 Task: Enable "Battery Percentage" to see the battery percentage in the menu bar.
Action: Key pressed Key.caps_lock
Screenshot: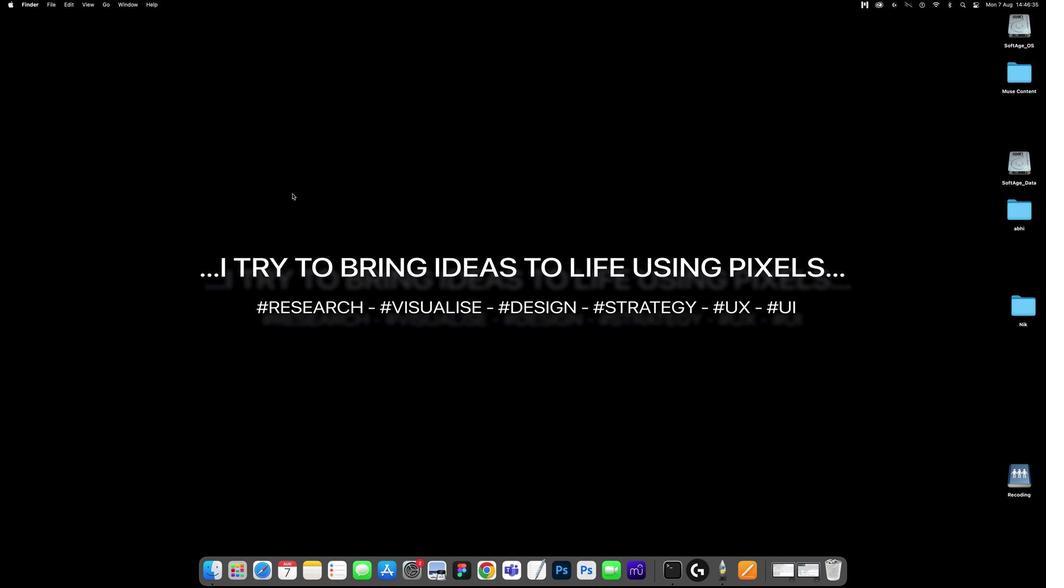 
Action: Mouse moved to (5, 17)
Screenshot: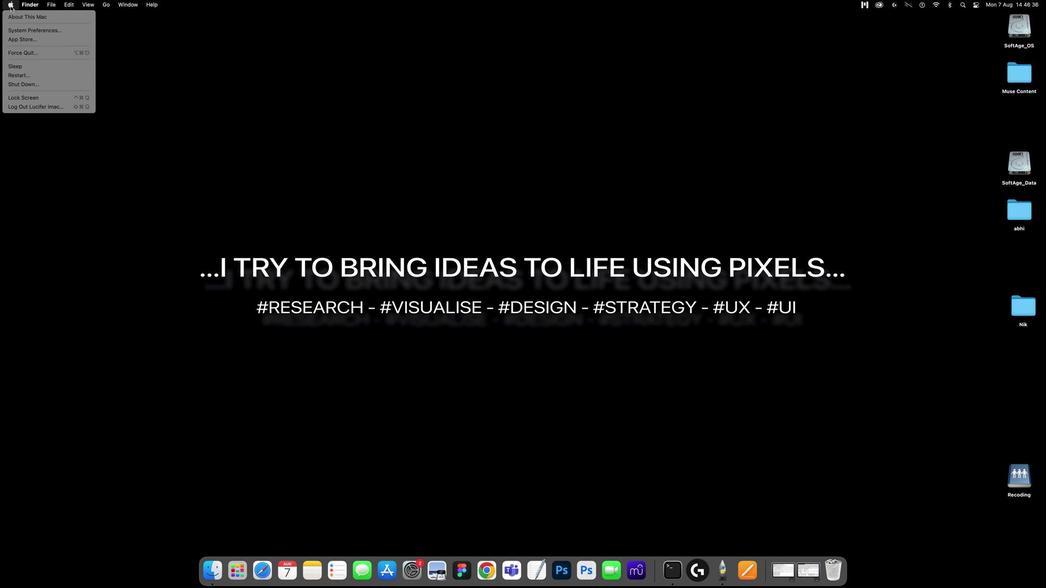 
Action: Mouse pressed left at (5, 17)
Screenshot: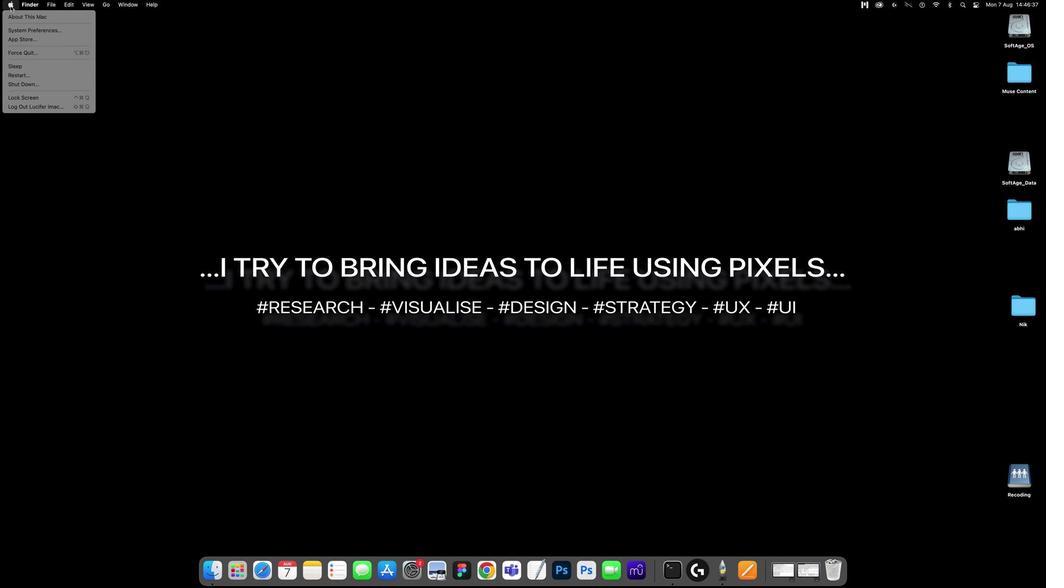 
Action: Mouse moved to (9, 37)
Screenshot: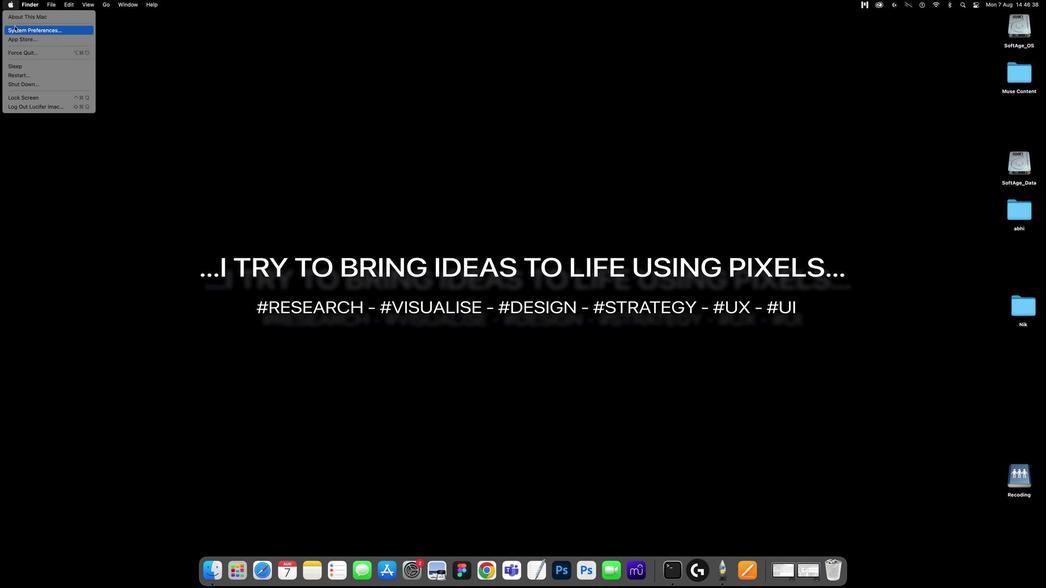 
Action: Mouse pressed left at (9, 37)
Screenshot: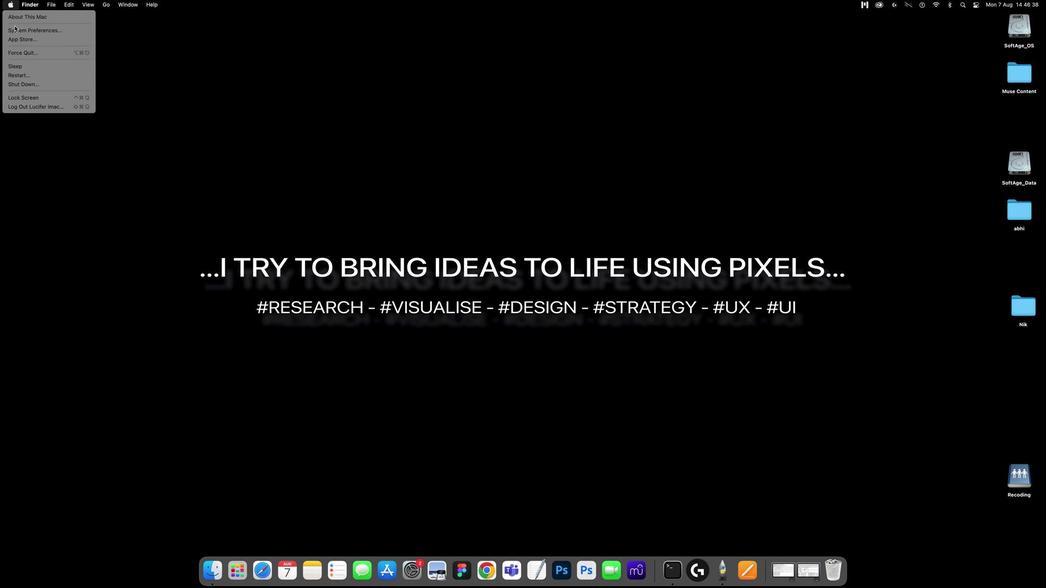 
Action: Mouse moved to (468, 246)
Screenshot: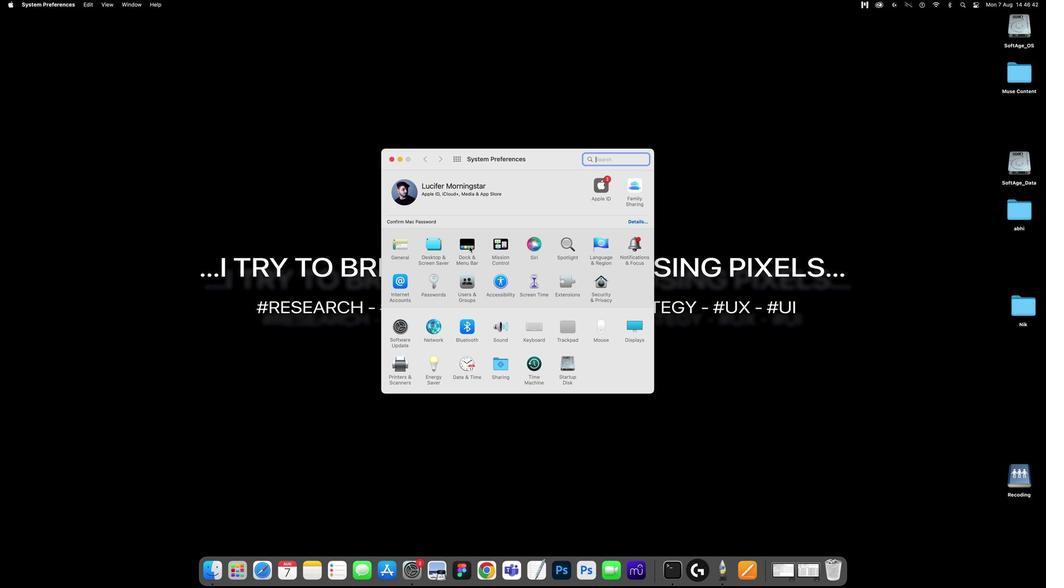 
Action: Mouse pressed left at (468, 246)
Screenshot: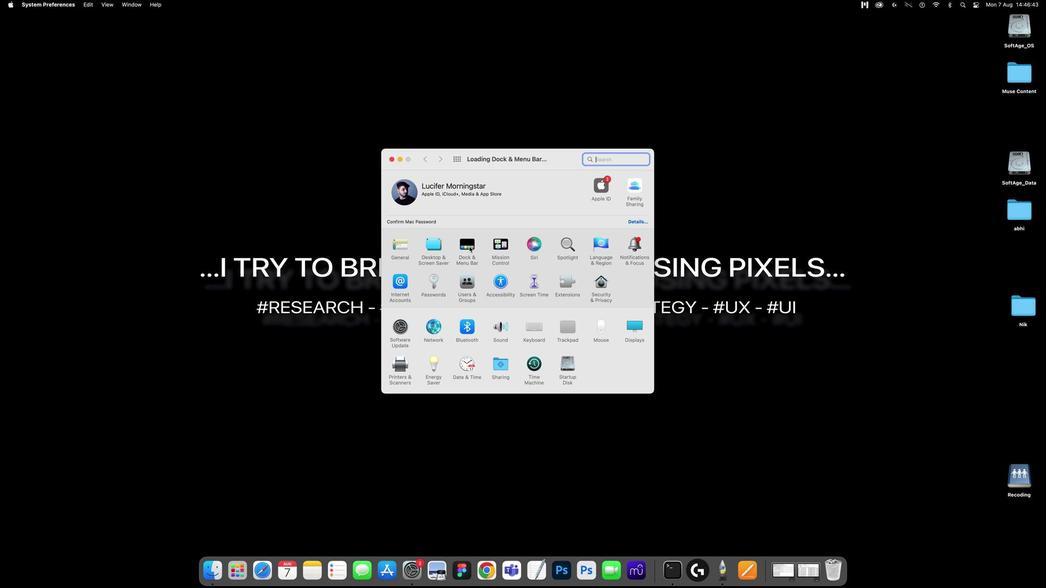 
Action: Mouse moved to (426, 218)
Screenshot: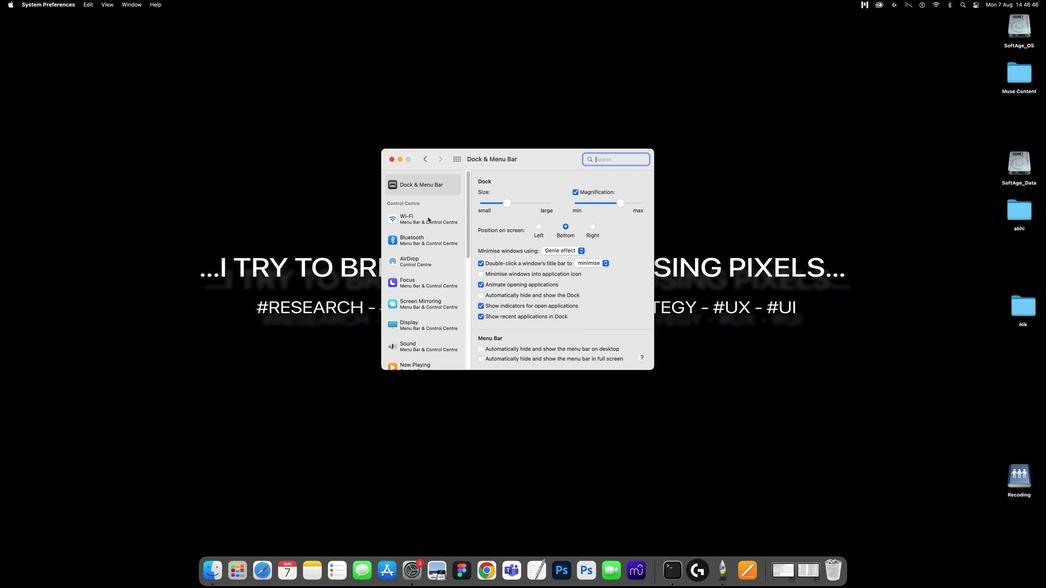 
Action: Mouse pressed left at (426, 218)
Screenshot: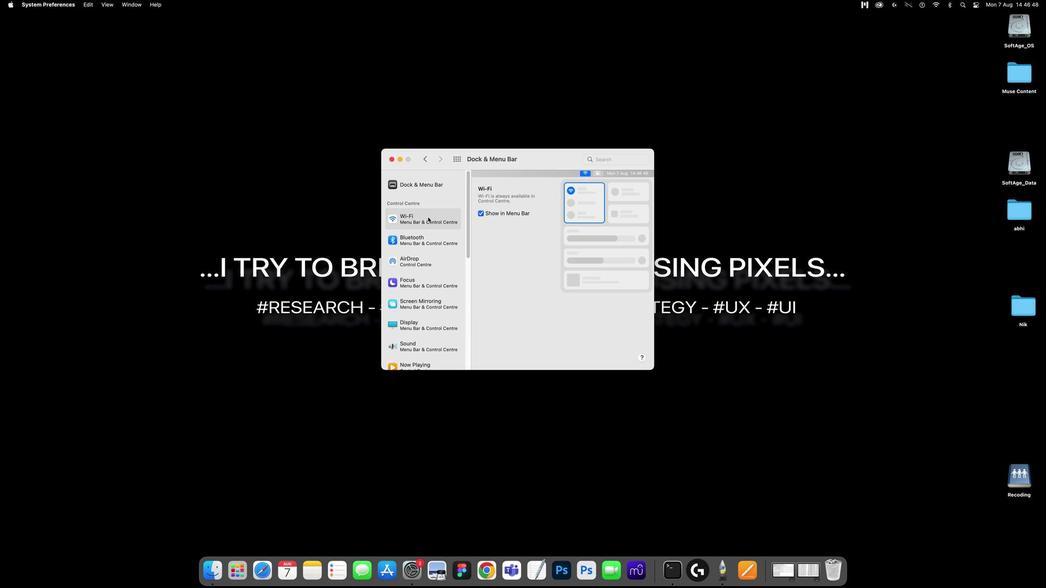 
Action: Mouse moved to (424, 241)
Screenshot: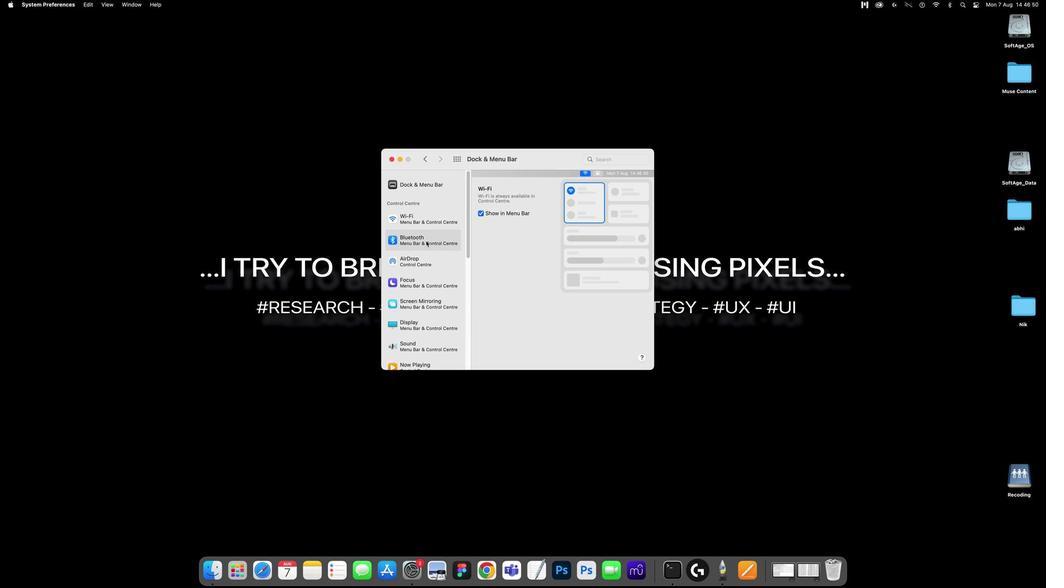 
Action: Mouse pressed left at (424, 241)
Screenshot: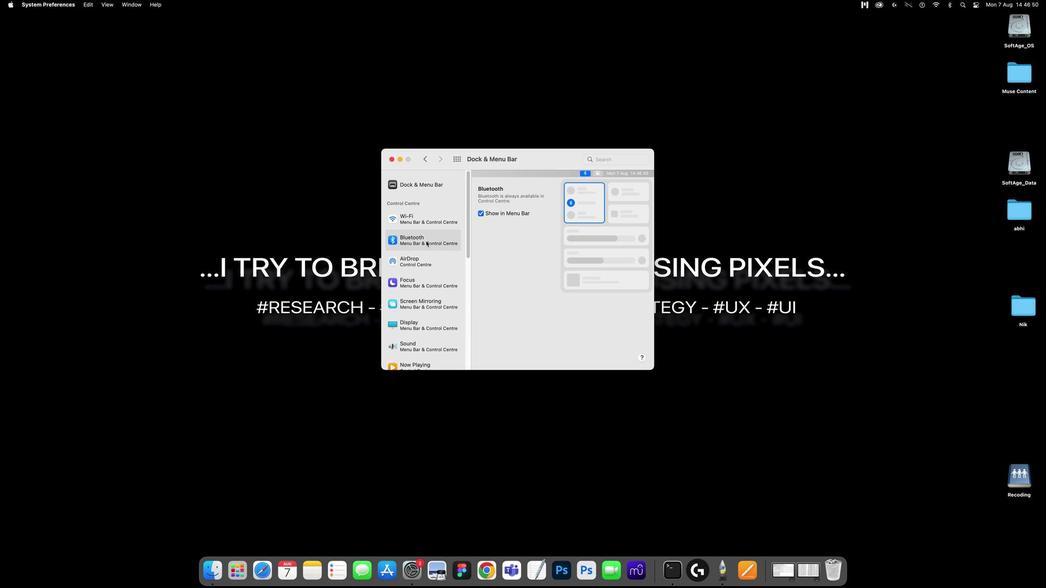 
Action: Mouse moved to (420, 264)
Screenshot: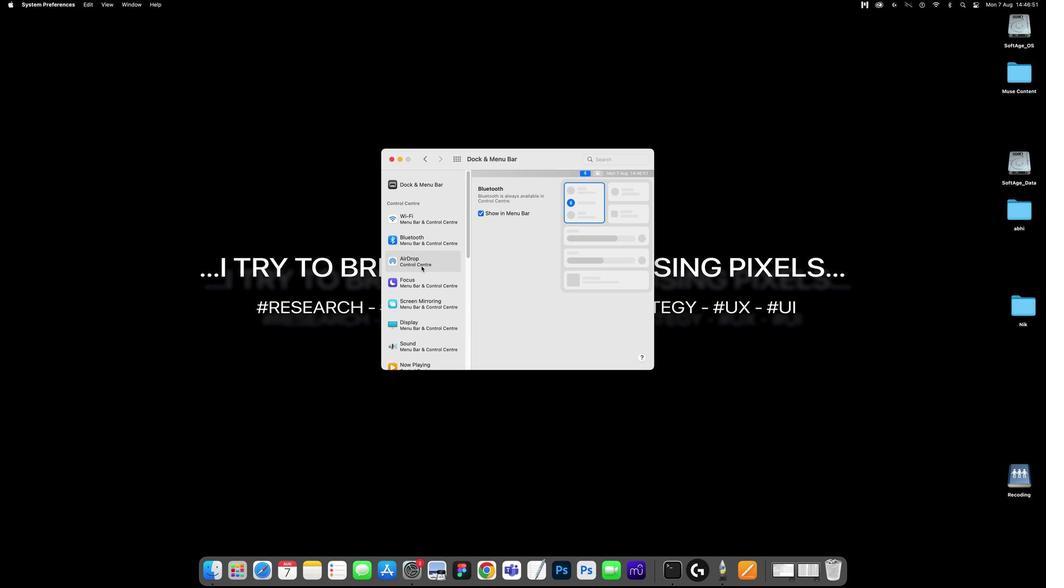 
Action: Mouse pressed left at (420, 264)
Screenshot: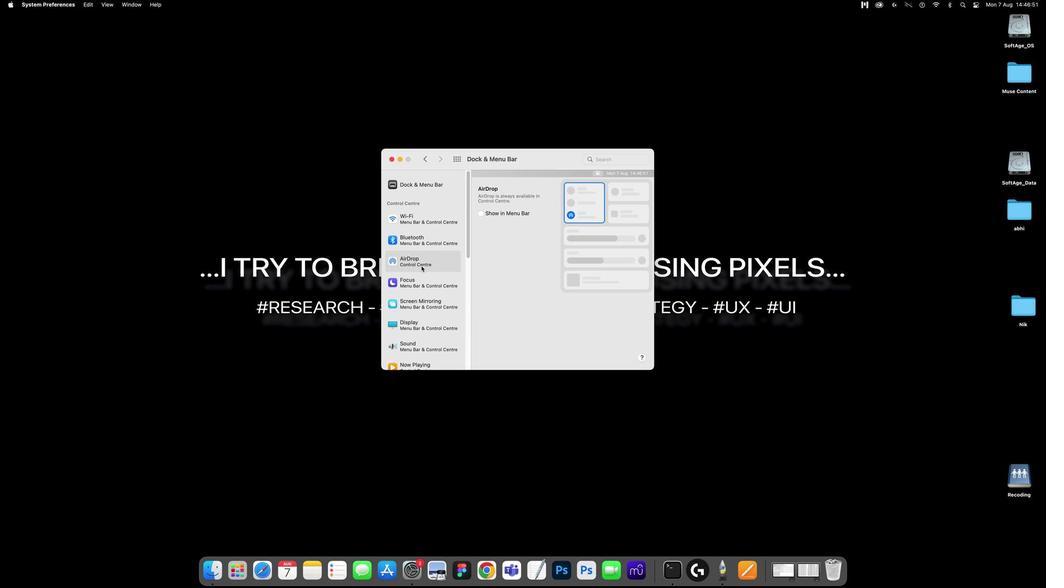 
Action: Mouse scrolled (420, 264) with delta (-3, 11)
Screenshot: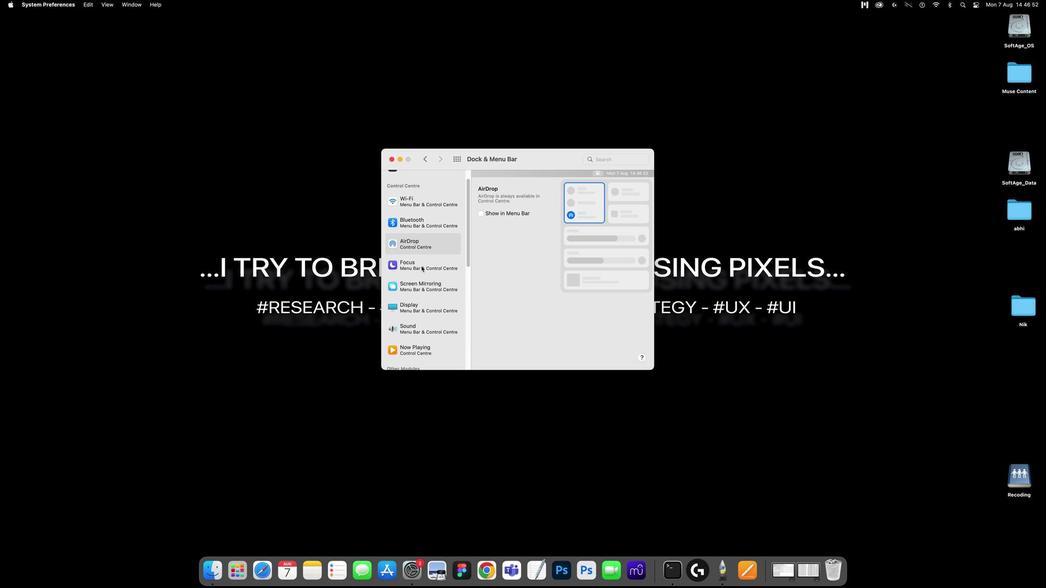 
Action: Mouse scrolled (420, 264) with delta (-3, 11)
Screenshot: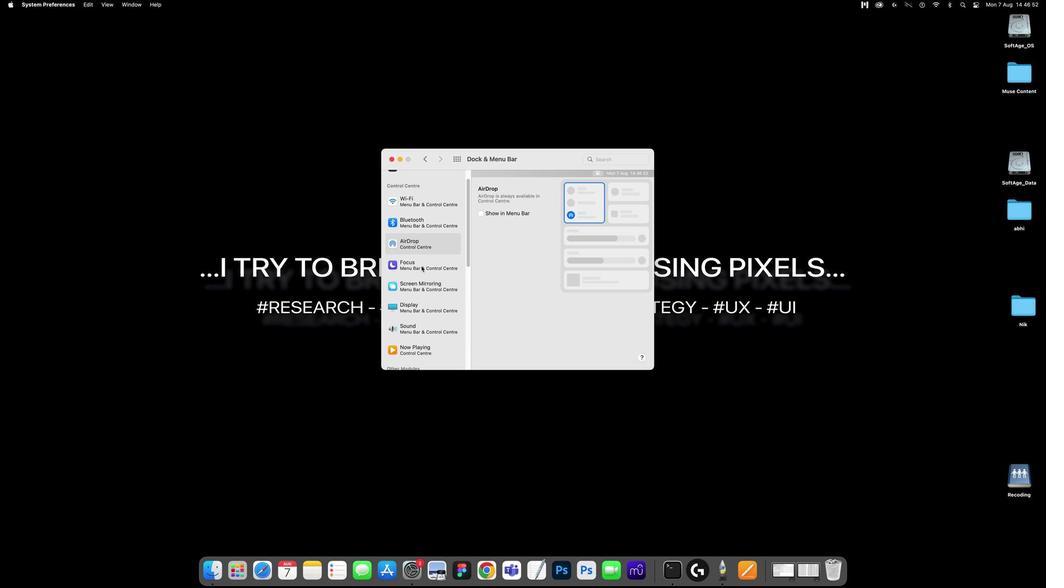
Action: Mouse pressed left at (420, 264)
Screenshot: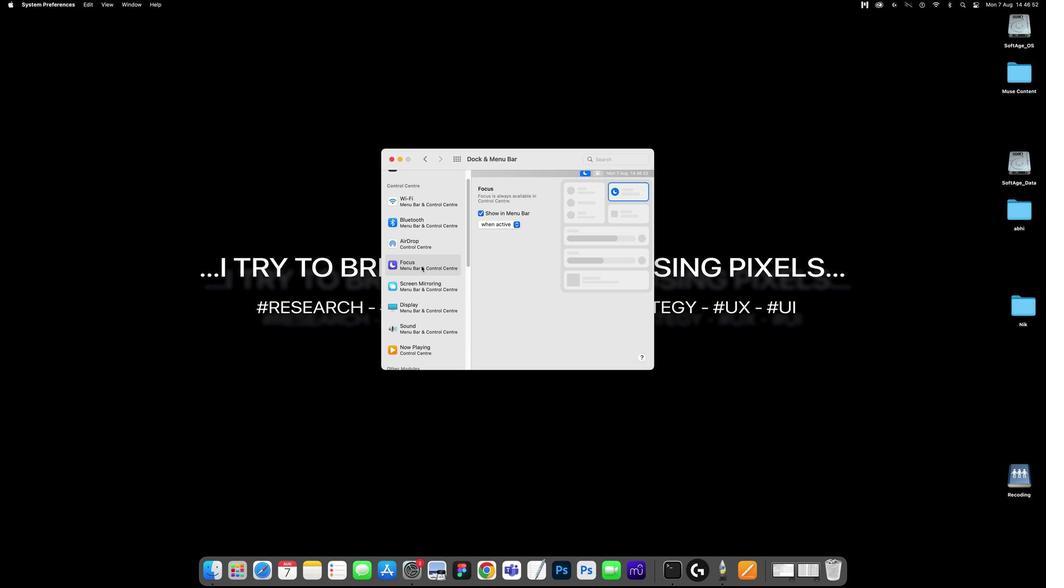
Action: Mouse moved to (414, 289)
Screenshot: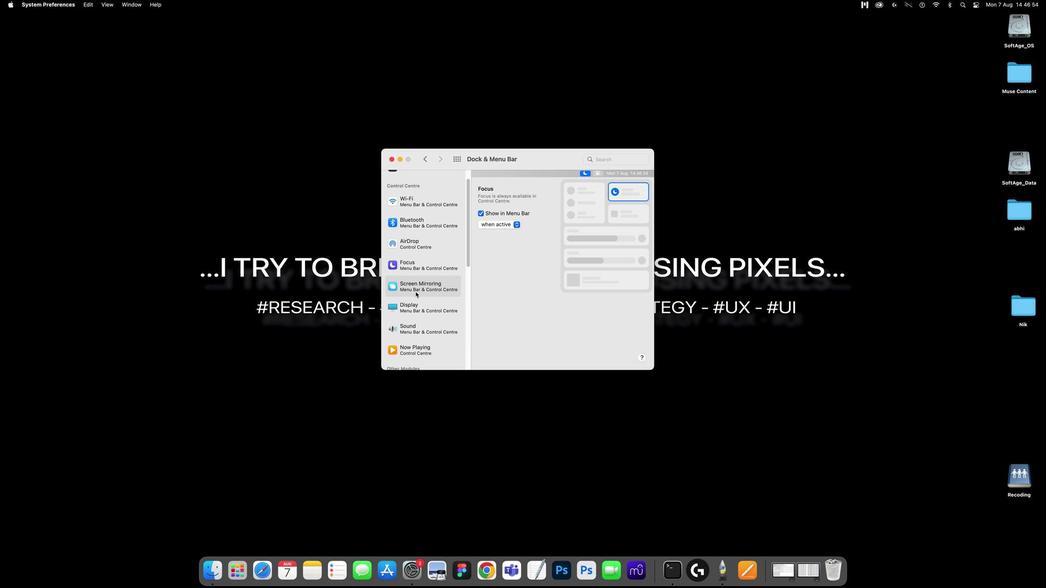
Action: Mouse pressed left at (414, 289)
Screenshot: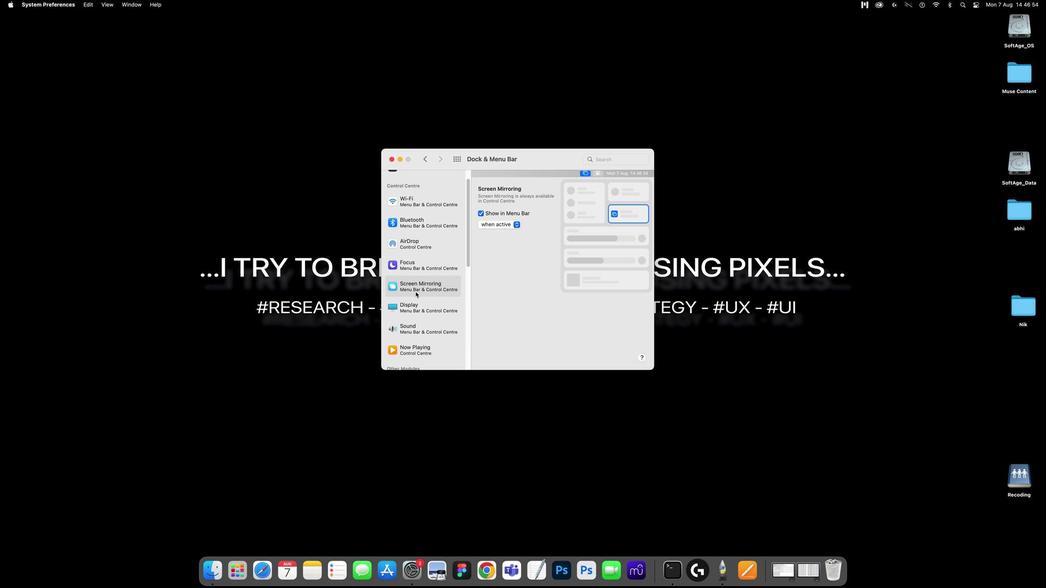 
Action: Mouse scrolled (414, 289) with delta (-3, 11)
Screenshot: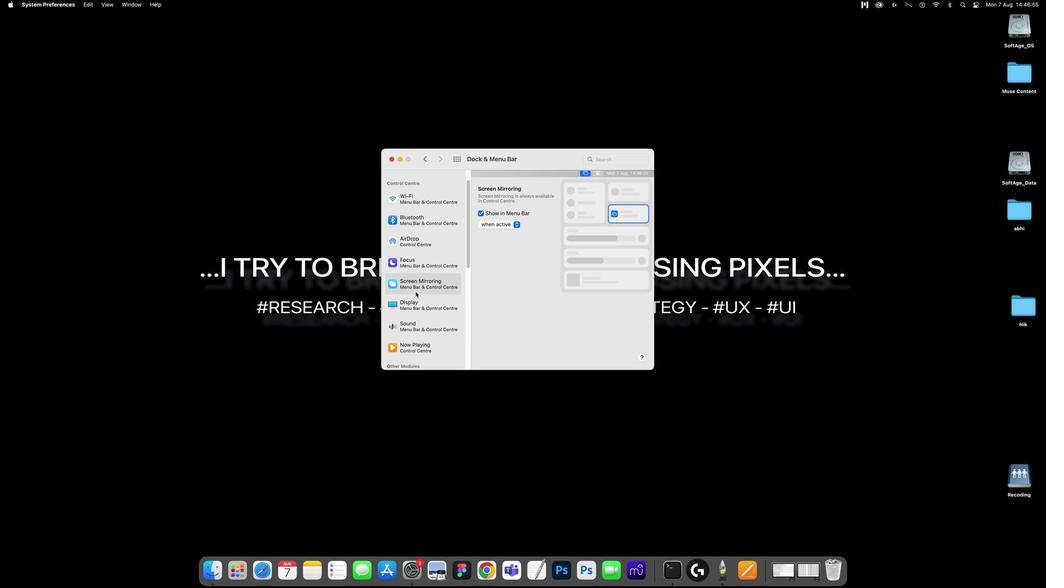 
Action: Mouse scrolled (414, 289) with delta (-3, 11)
Screenshot: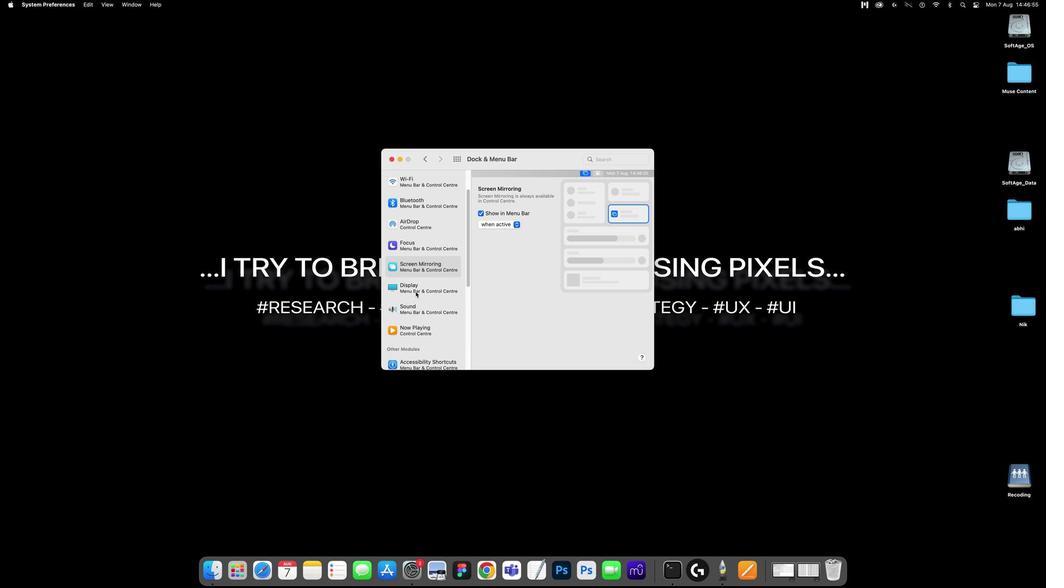 
Action: Mouse scrolled (414, 289) with delta (-3, 11)
Screenshot: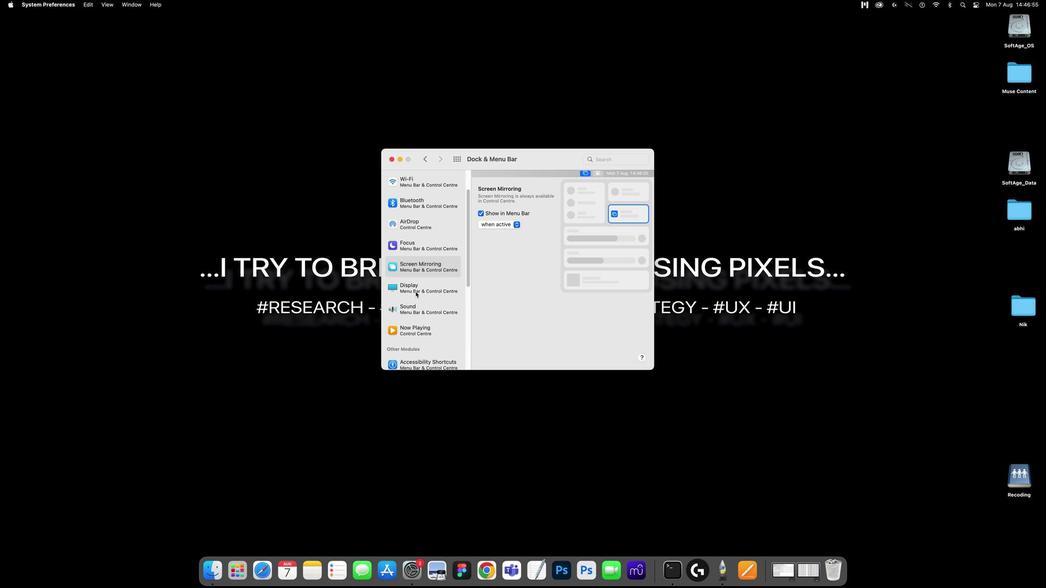 
Action: Mouse pressed left at (414, 289)
Screenshot: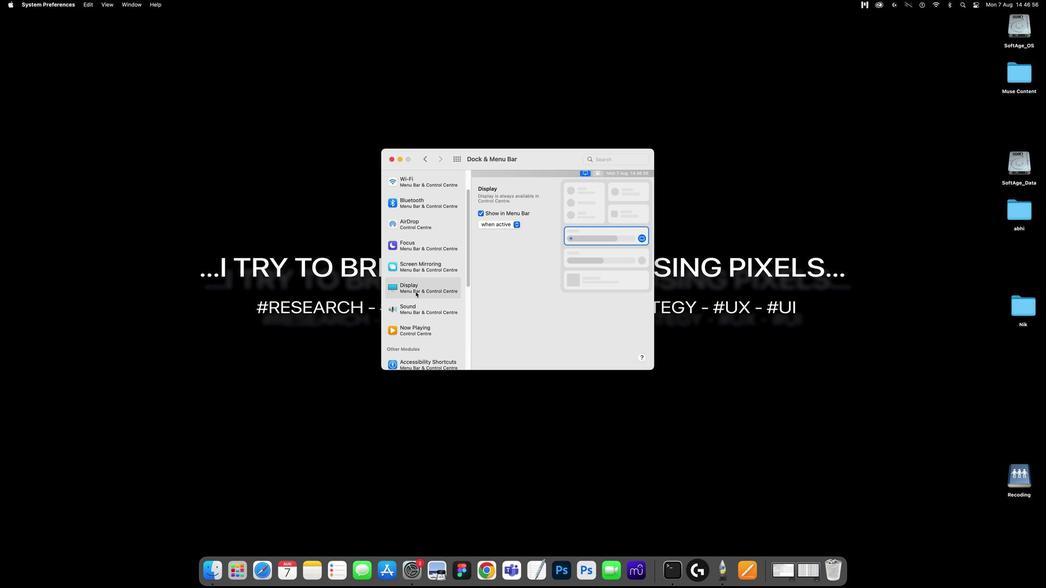 
Action: Mouse moved to (410, 300)
Screenshot: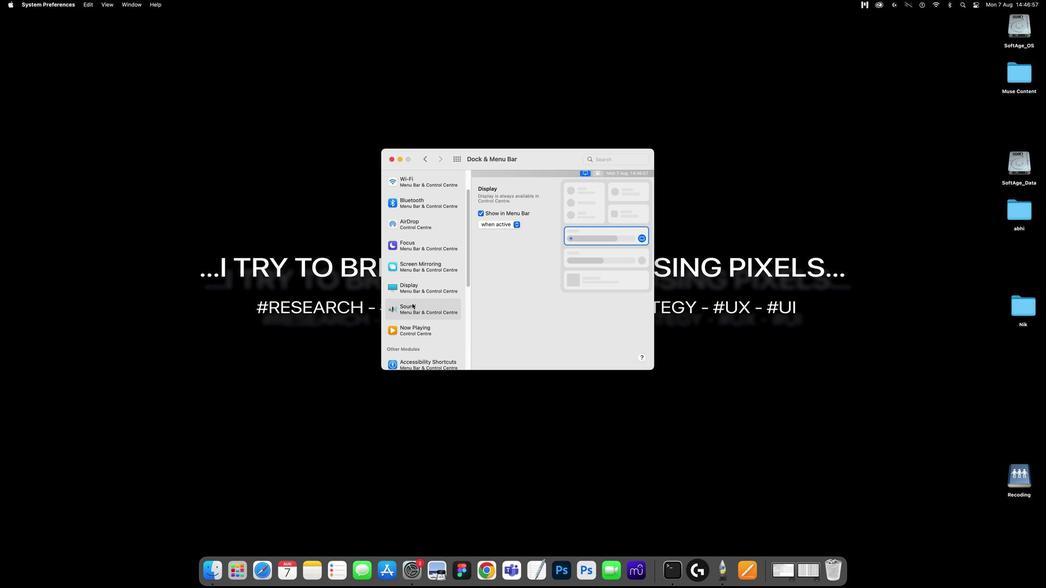 
Action: Mouse pressed left at (410, 300)
Screenshot: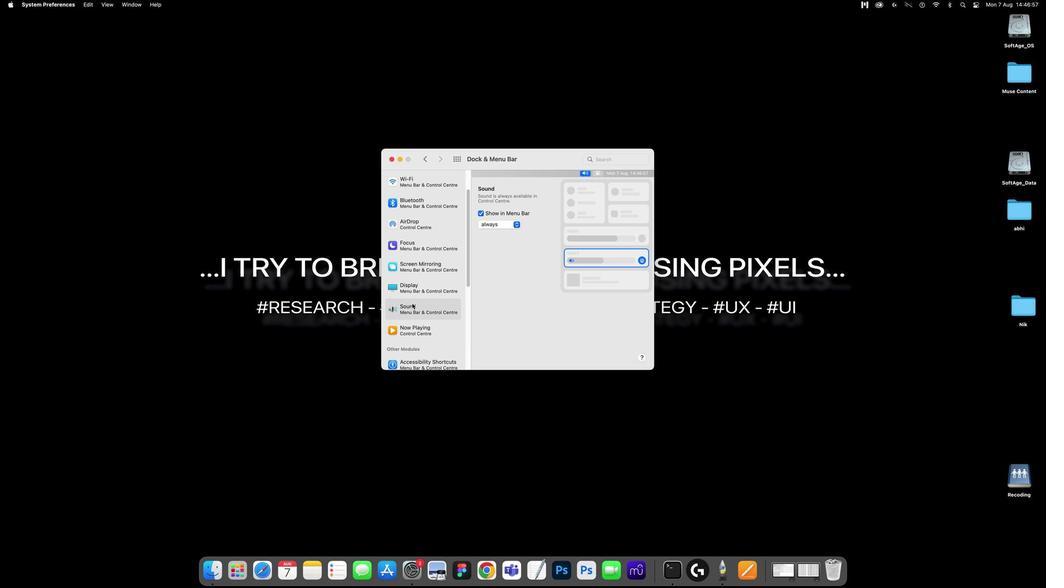 
Action: Mouse scrolled (410, 300) with delta (-3, 11)
Screenshot: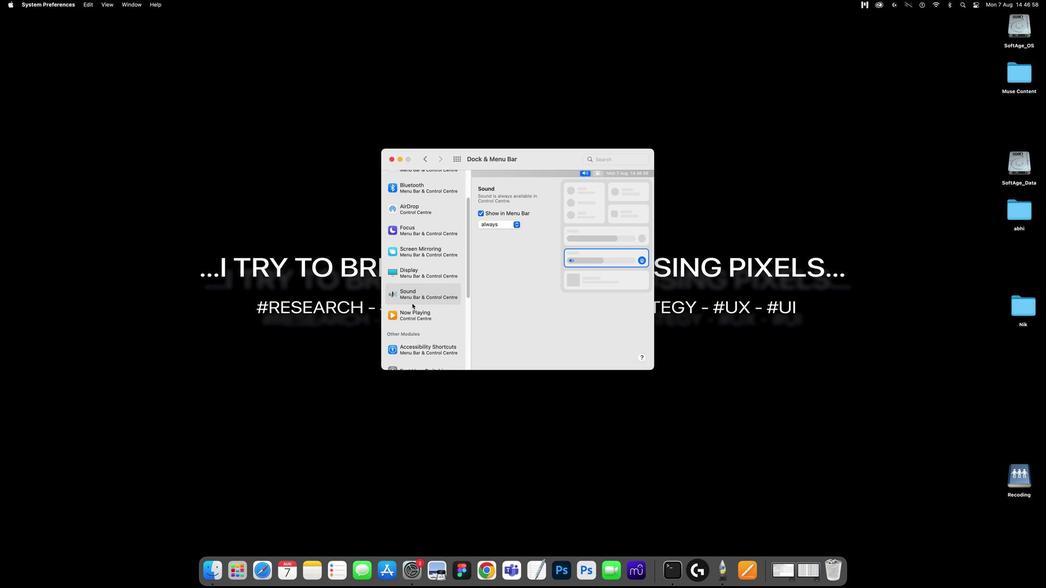 
Action: Mouse scrolled (410, 300) with delta (-3, 11)
Screenshot: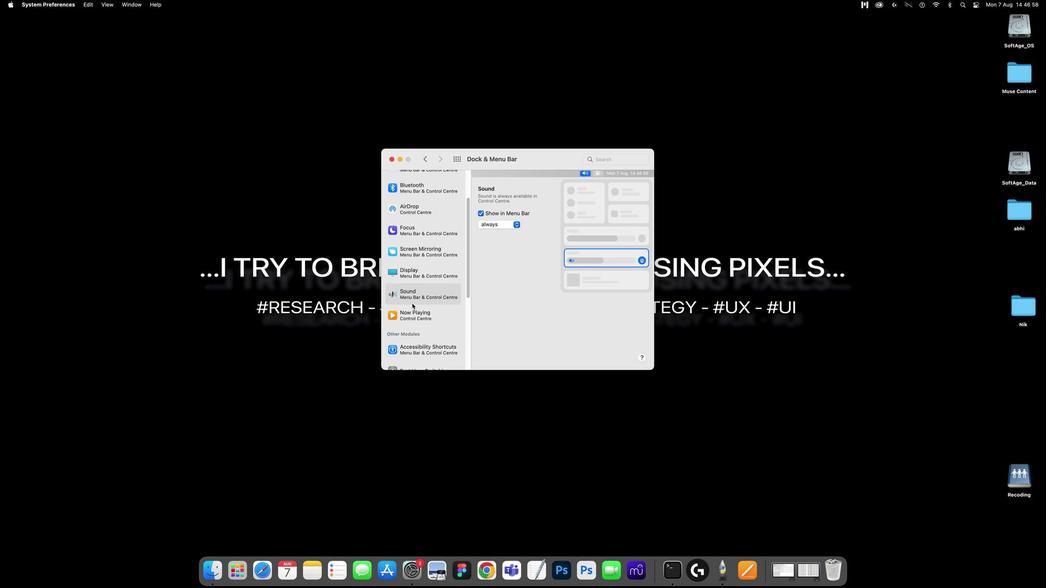 
Action: Mouse moved to (406, 310)
Screenshot: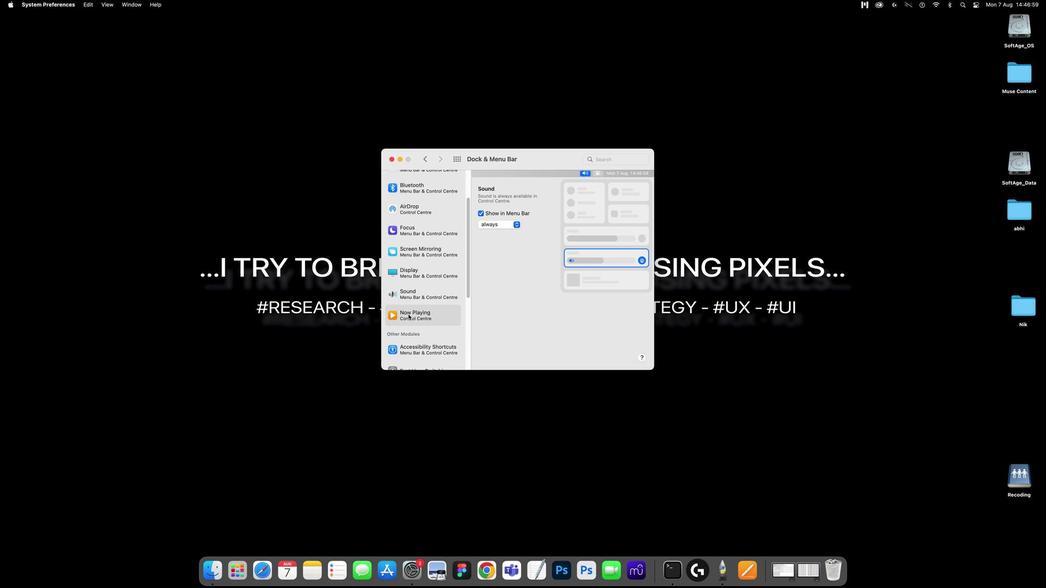 
Action: Mouse pressed left at (406, 310)
Screenshot: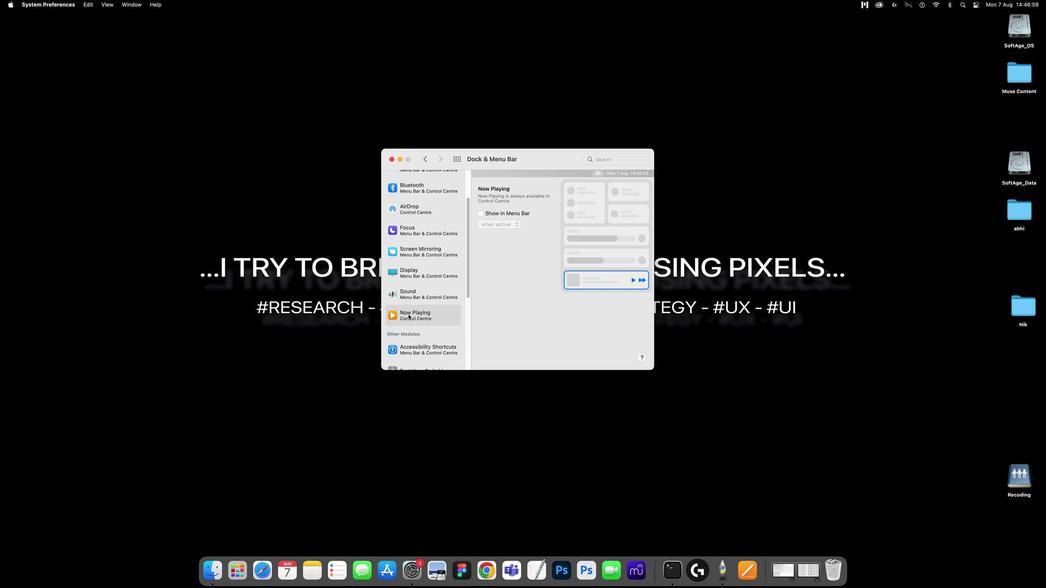 
Action: Mouse scrolled (406, 310) with delta (-3, 11)
Screenshot: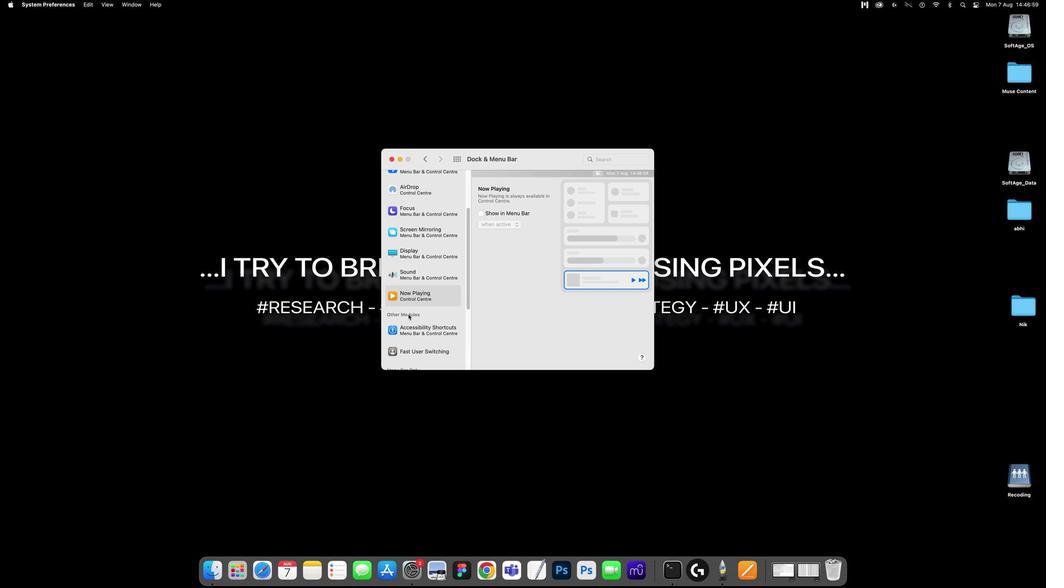 
Action: Mouse scrolled (406, 310) with delta (-3, 11)
Screenshot: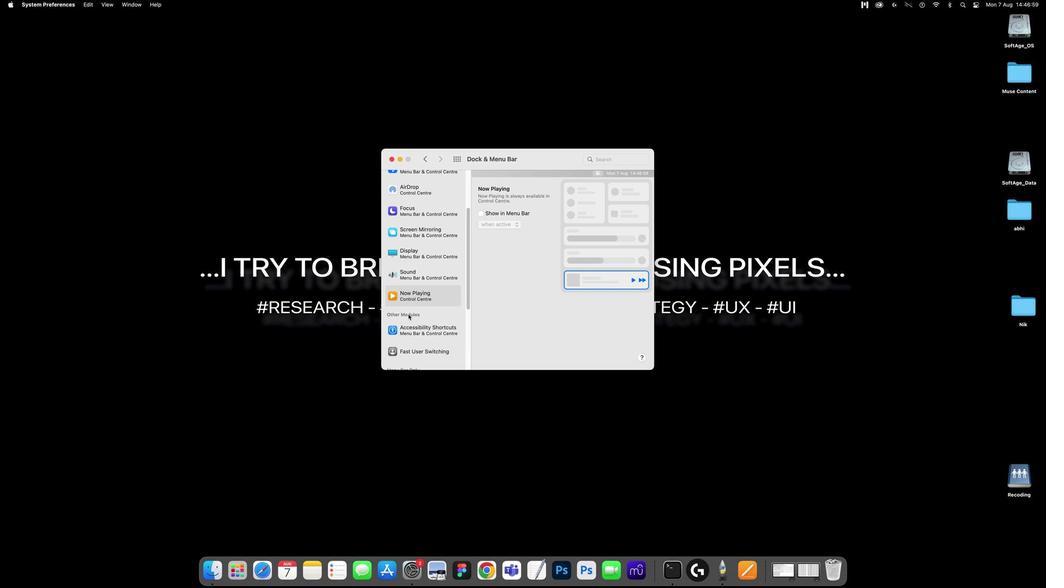 
Action: Mouse moved to (406, 314)
Screenshot: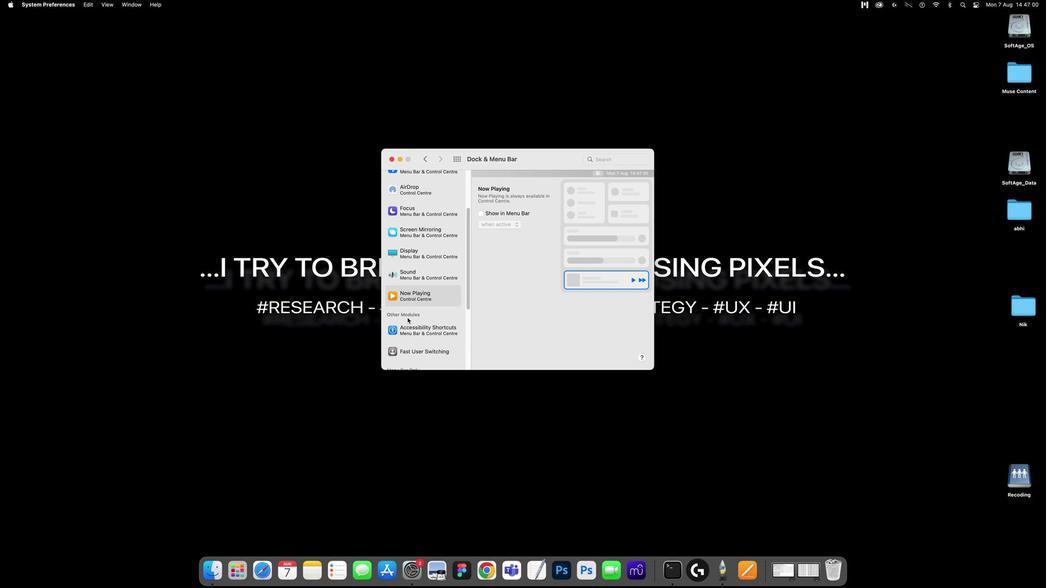 
Action: Mouse pressed left at (406, 314)
Screenshot: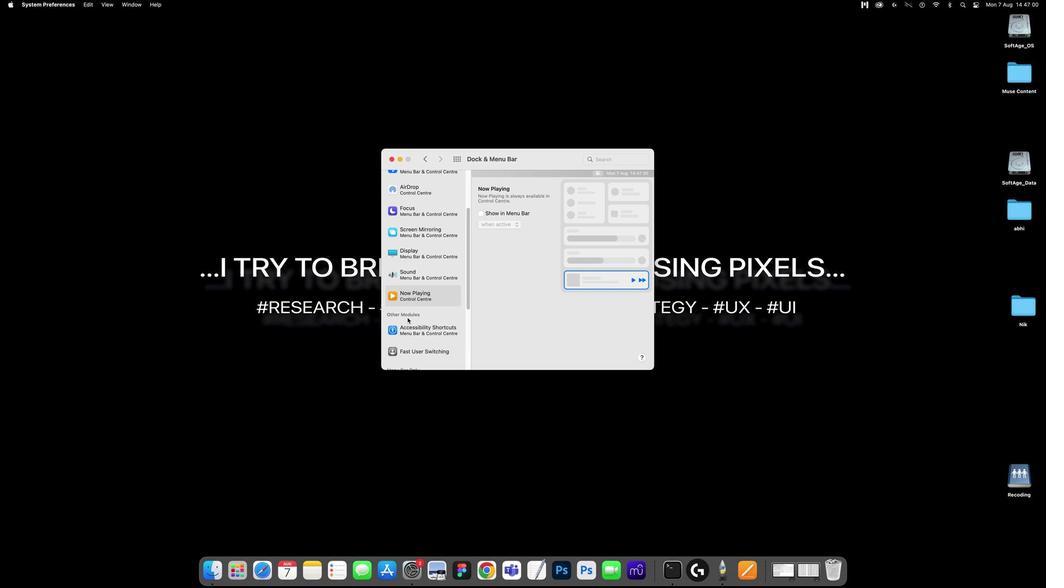 
Action: Mouse moved to (404, 325)
Screenshot: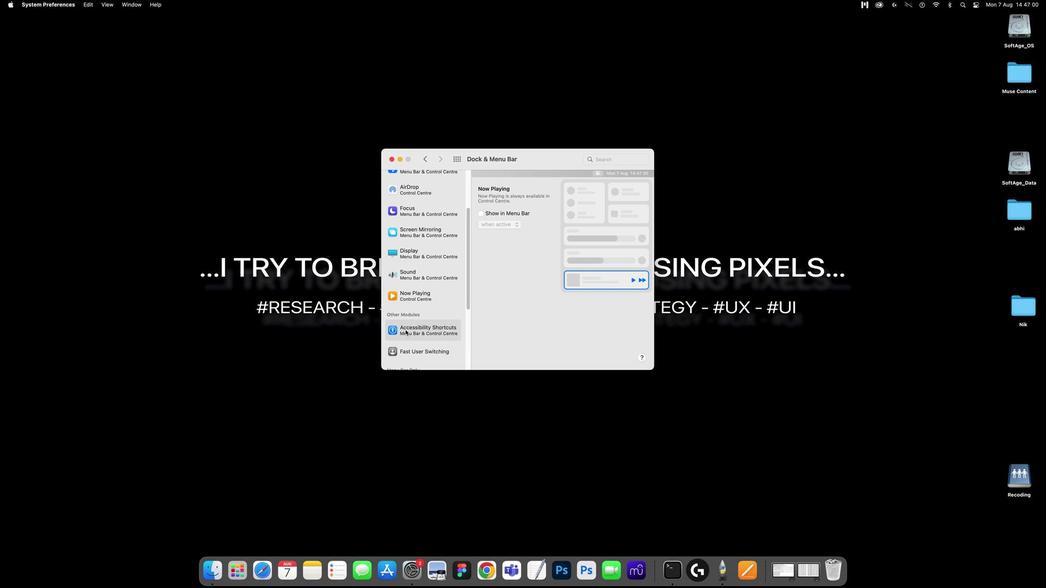 
Action: Mouse pressed left at (404, 325)
Screenshot: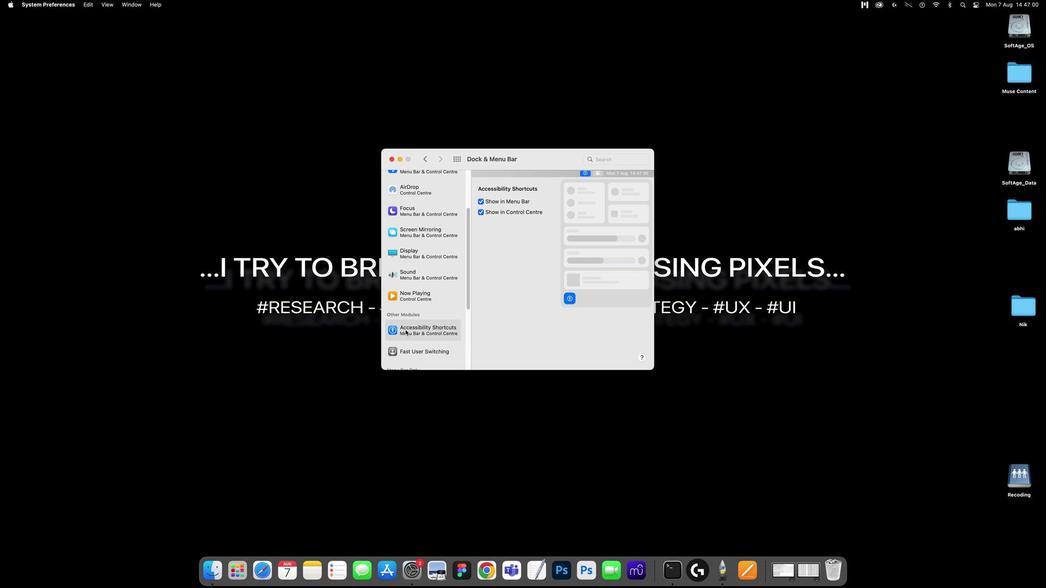 
Action: Mouse scrolled (404, 325) with delta (-3, 11)
Screenshot: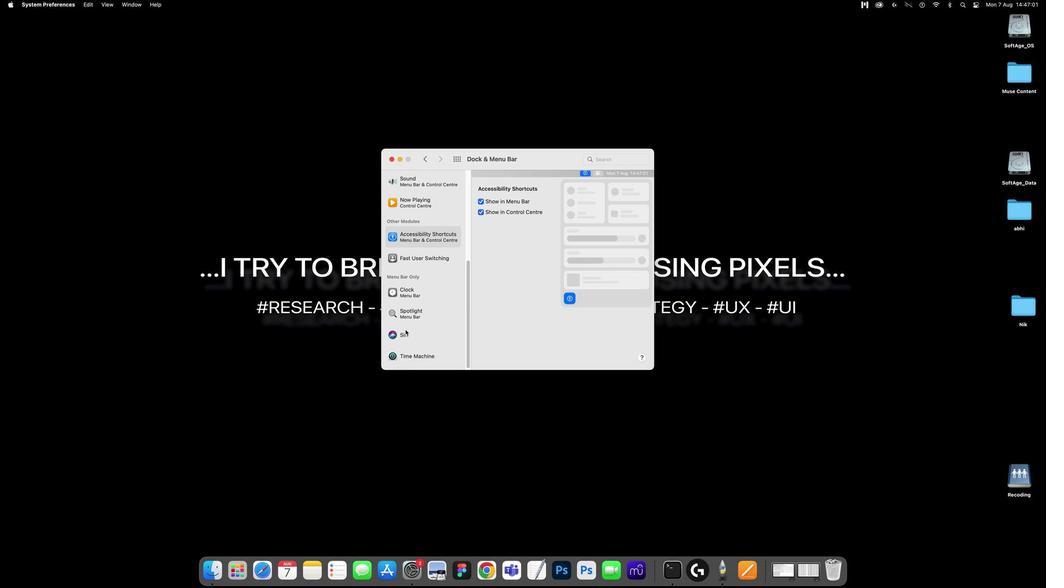 
Action: Mouse scrolled (404, 325) with delta (-3, 11)
Screenshot: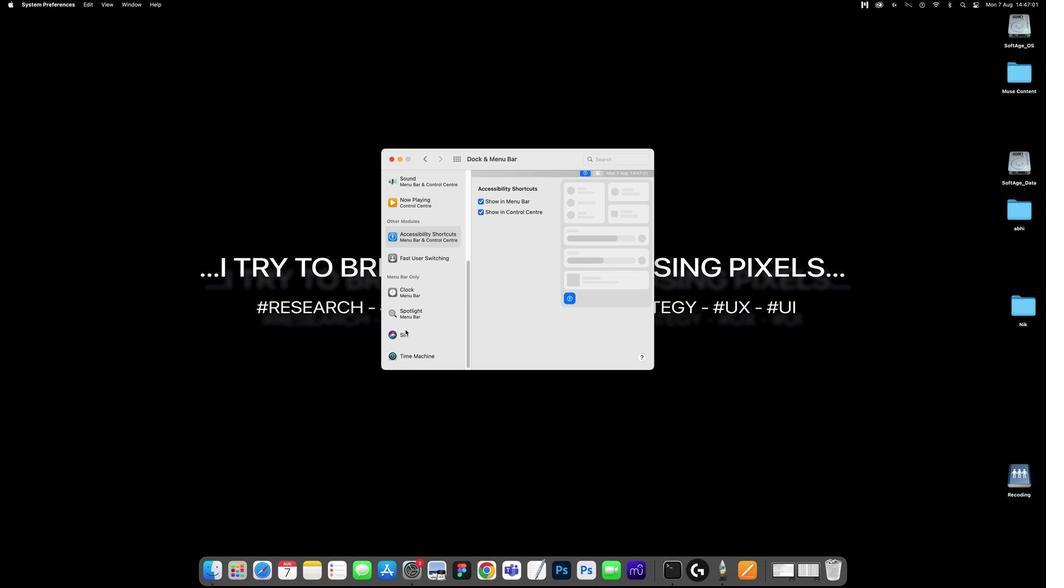 
Action: Mouse scrolled (404, 325) with delta (-3, 10)
Screenshot: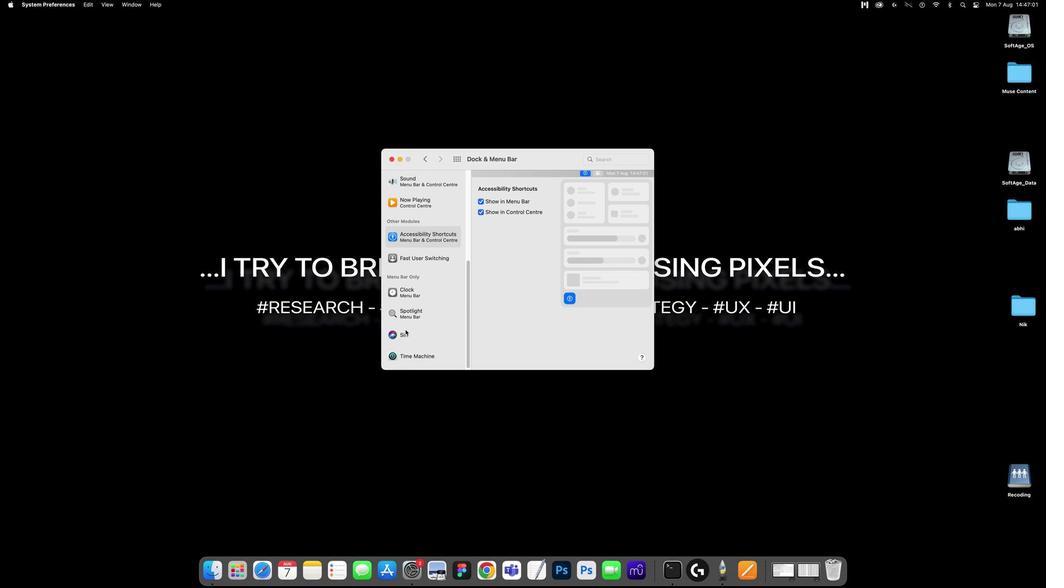 
Action: Mouse pressed left at (404, 325)
Screenshot: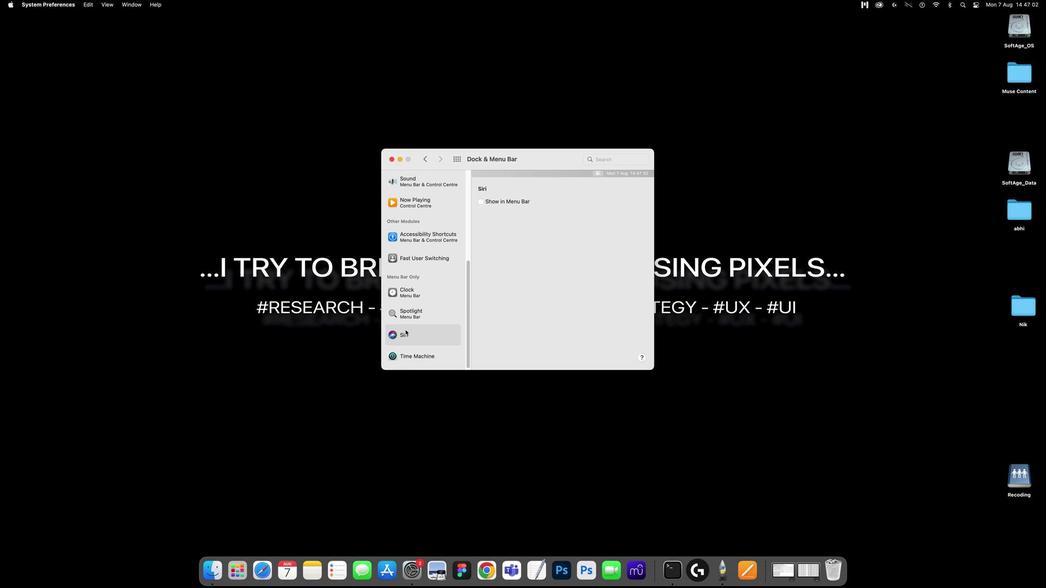 
Action: Mouse moved to (407, 310)
Screenshot: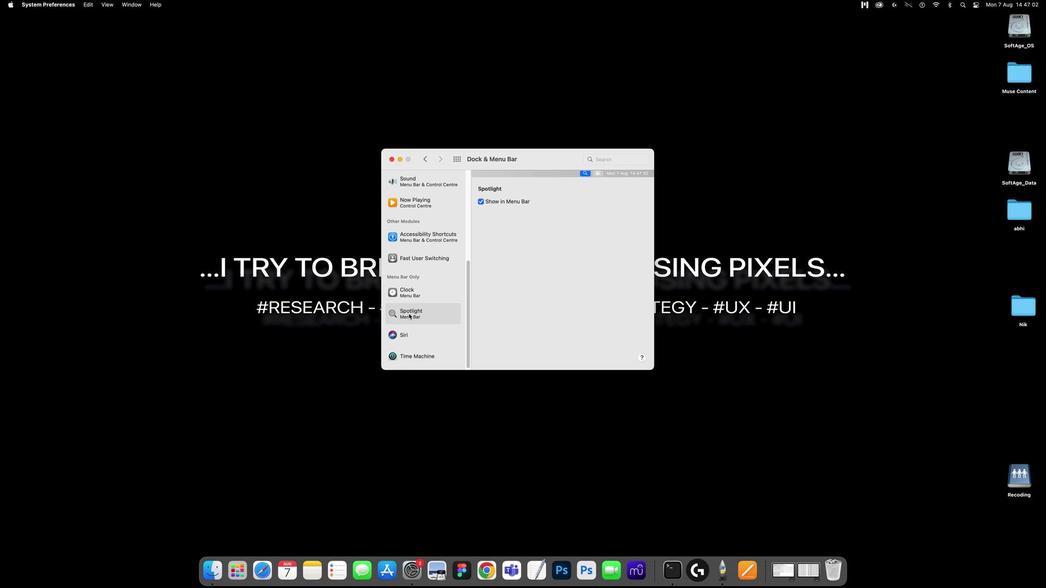 
Action: Mouse pressed left at (407, 310)
Screenshot: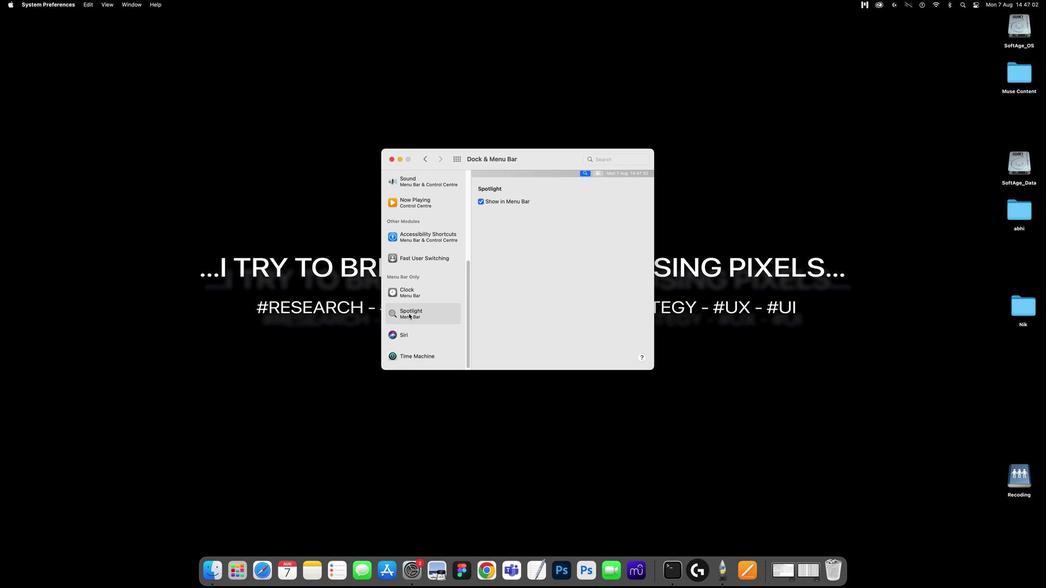 
Action: Mouse moved to (404, 334)
Screenshot: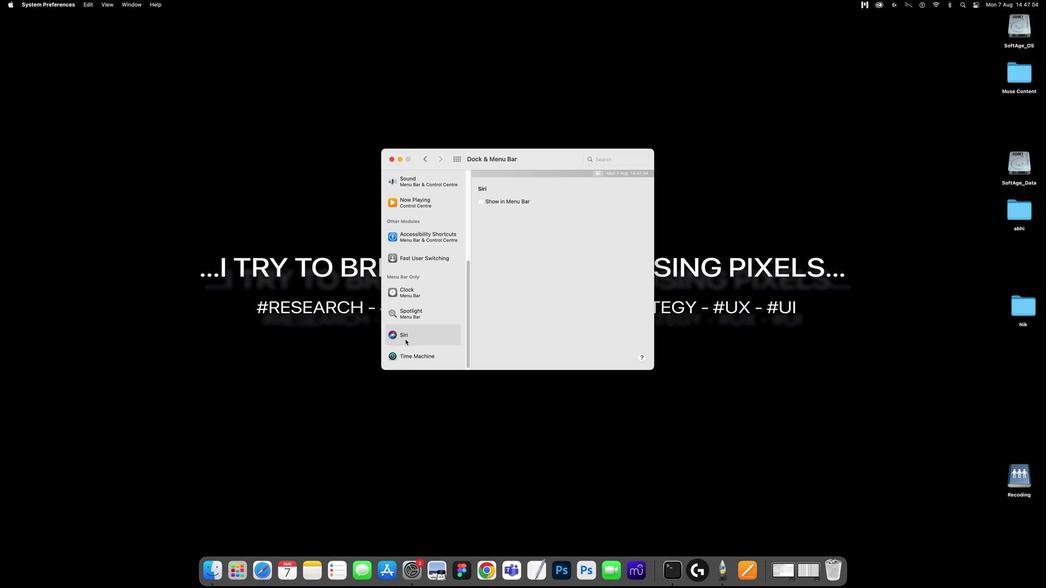 
Action: Mouse pressed left at (404, 334)
Screenshot: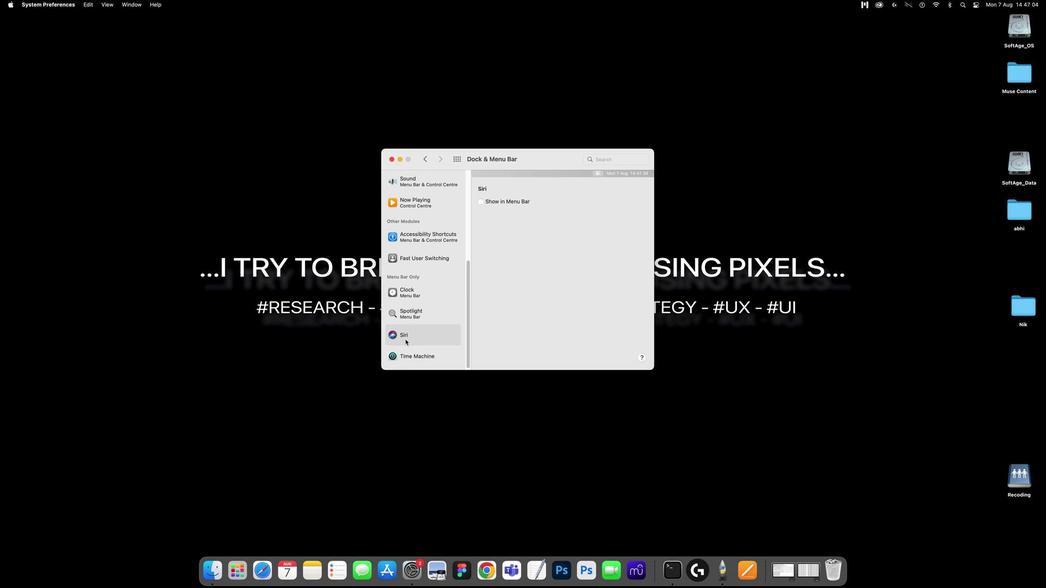 
Action: Mouse moved to (401, 345)
Screenshot: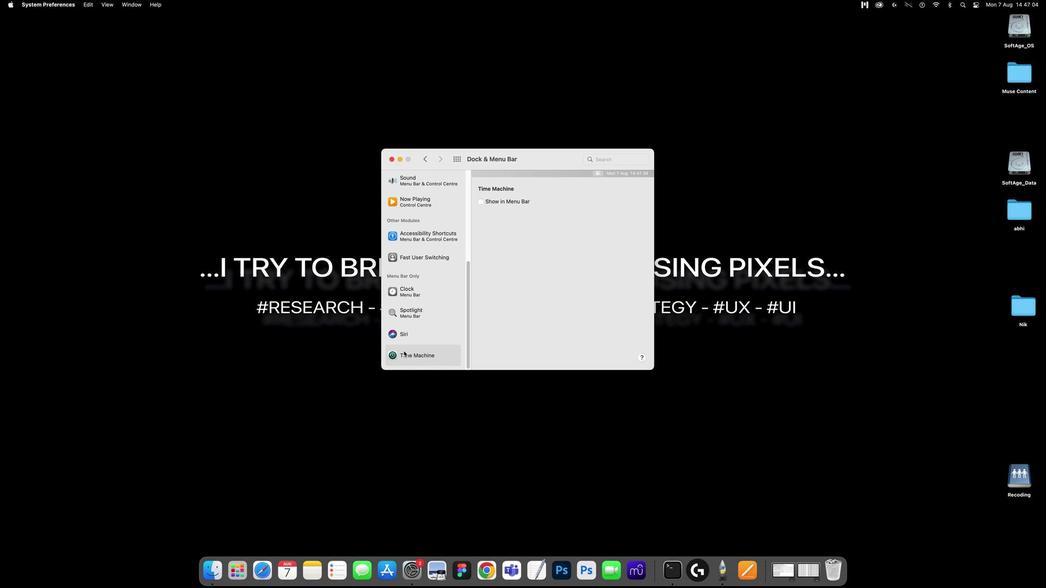 
Action: Mouse pressed left at (401, 345)
Screenshot: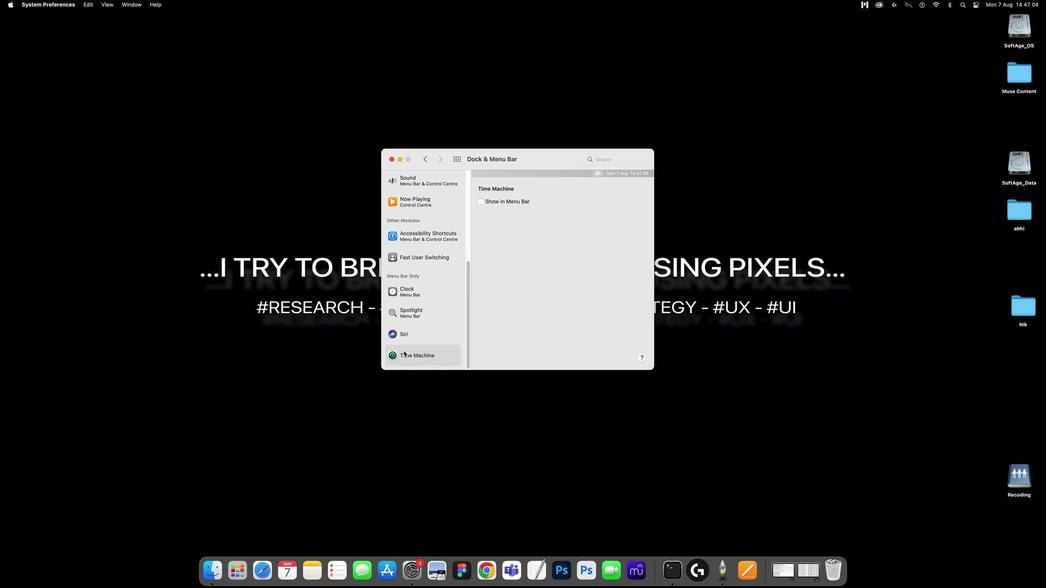
Action: Mouse moved to (604, 161)
Screenshot: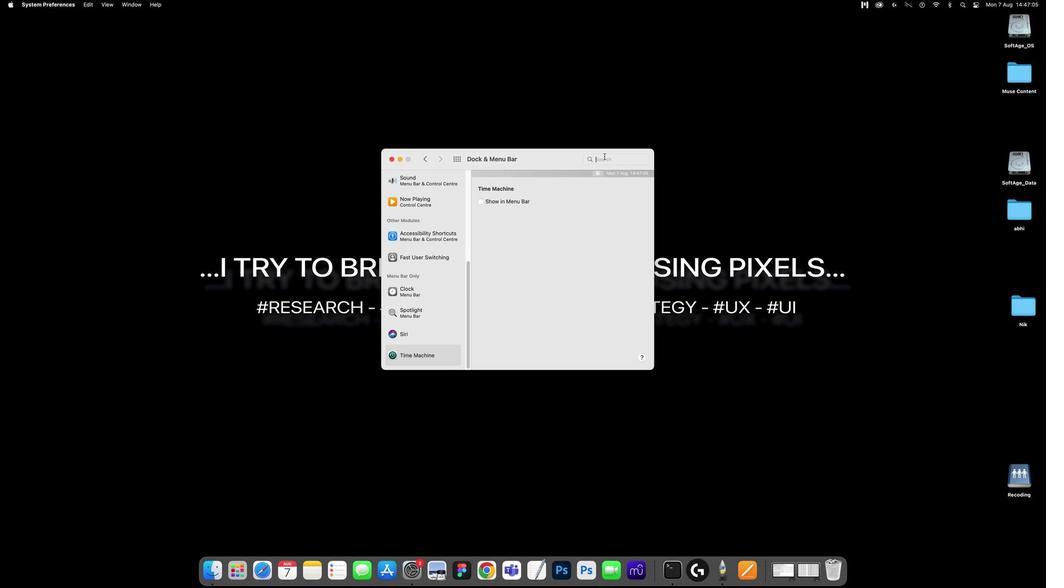 
Action: Mouse pressed left at (604, 161)
Screenshot: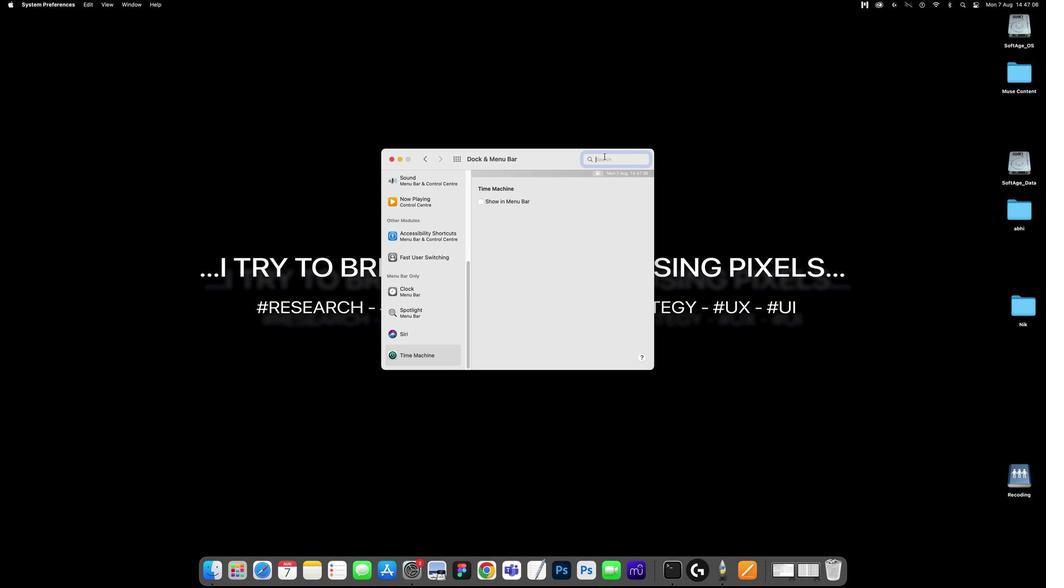 
Action: Key pressed 'b''a''t'
Screenshot: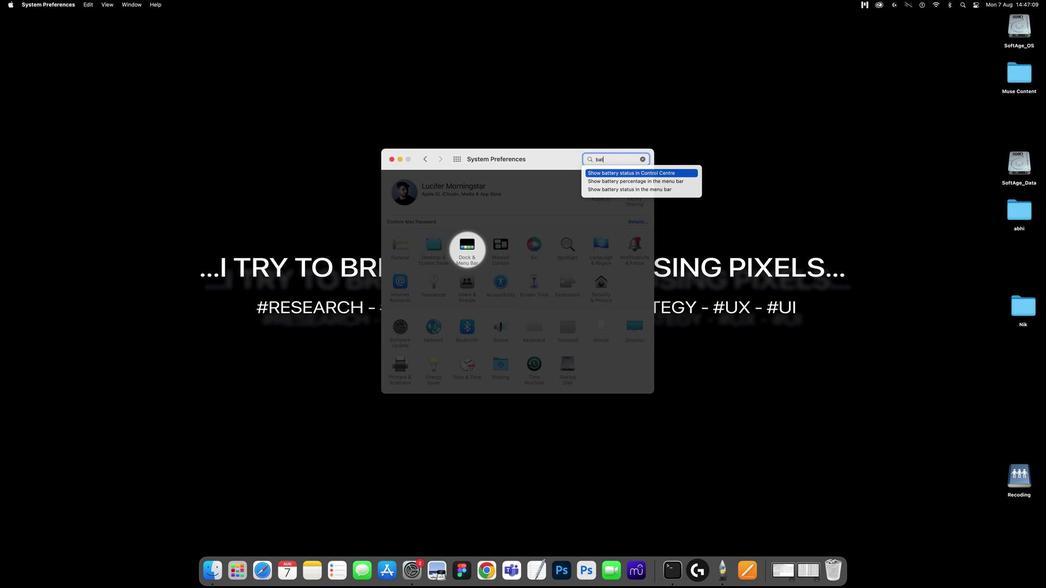 
Action: Mouse moved to (606, 179)
Screenshot: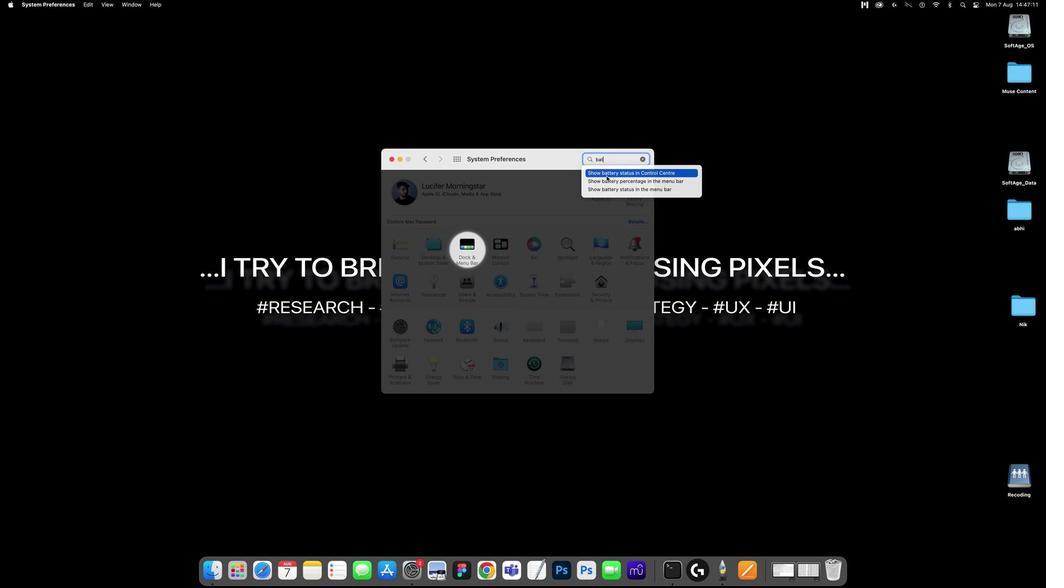 
Action: Mouse pressed left at (606, 179)
Screenshot: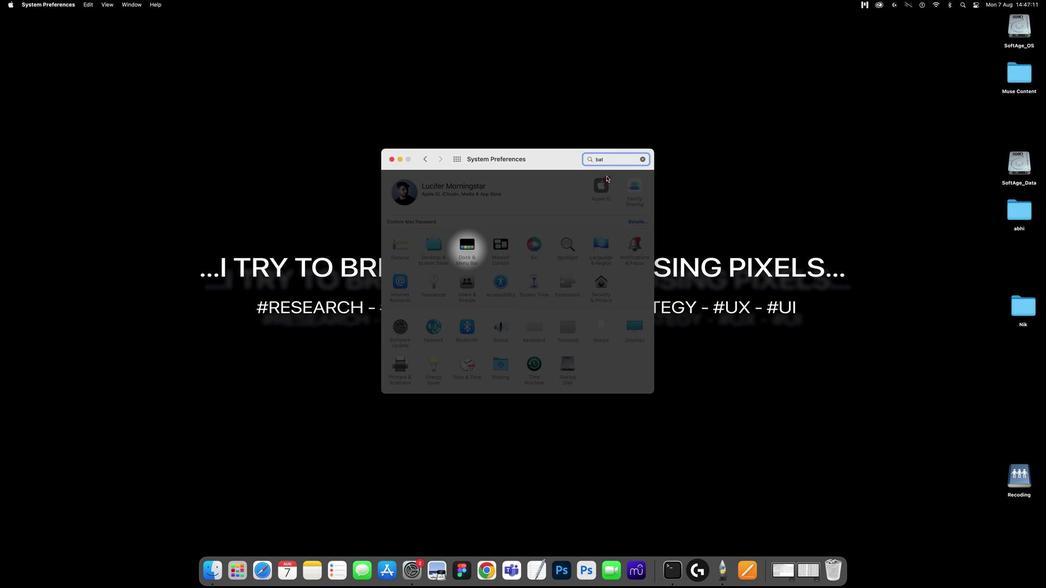 
Action: Mouse moved to (478, 202)
Screenshot: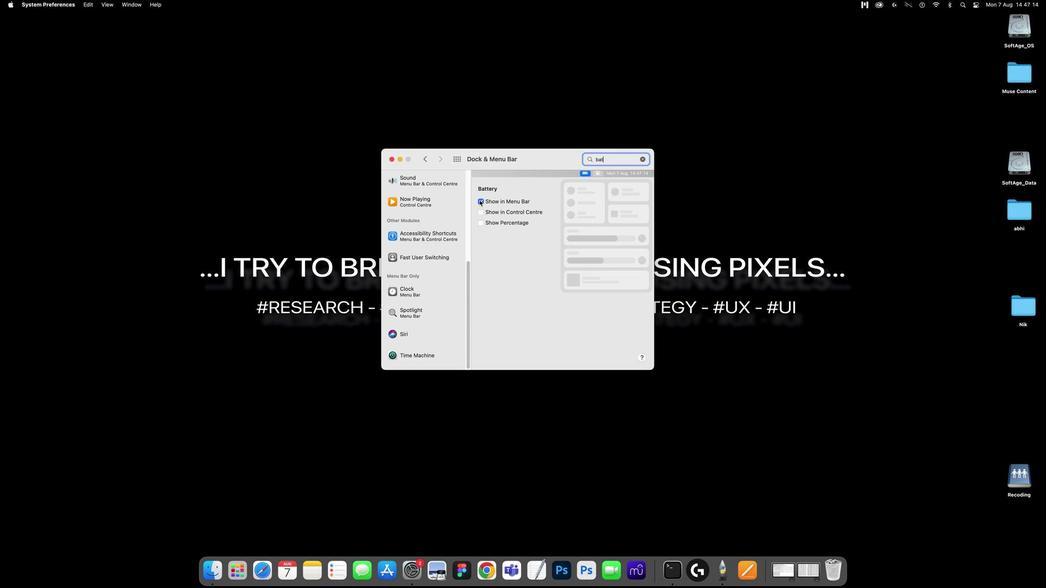 
Action: Mouse pressed left at (478, 202)
Screenshot: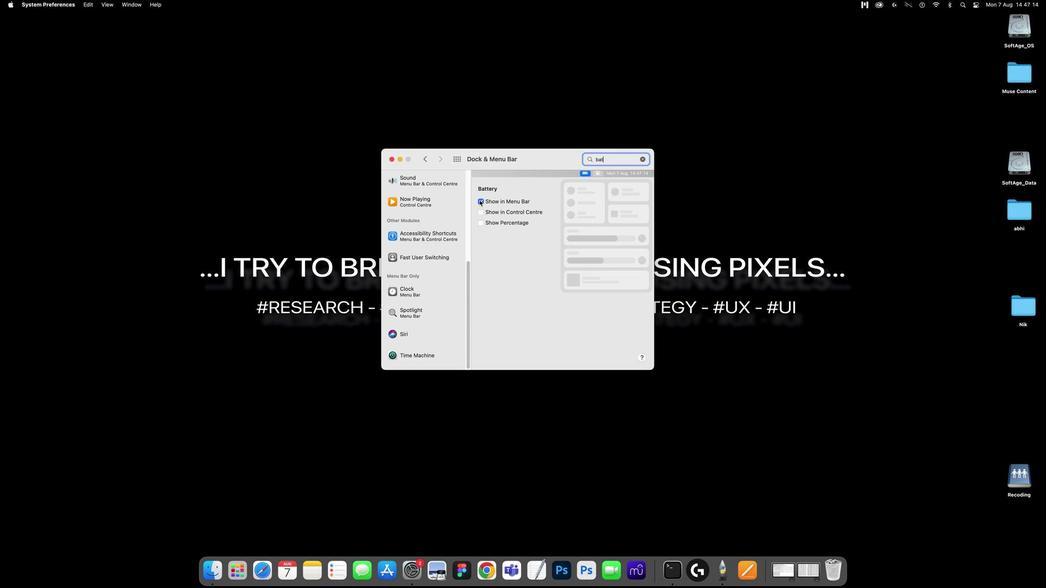
Action: Mouse moved to (480, 213)
Screenshot: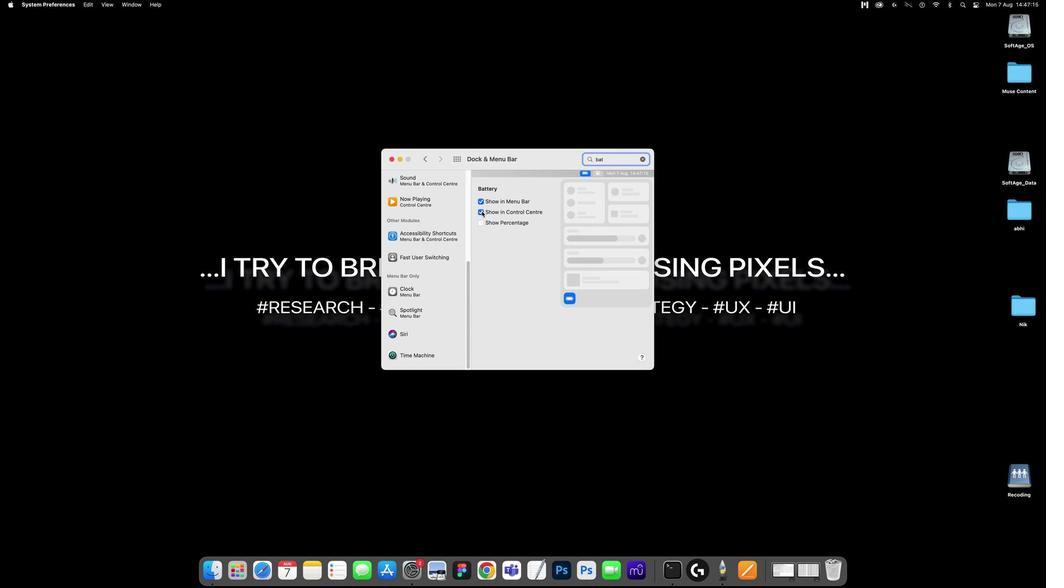 
Action: Mouse pressed left at (480, 213)
Screenshot: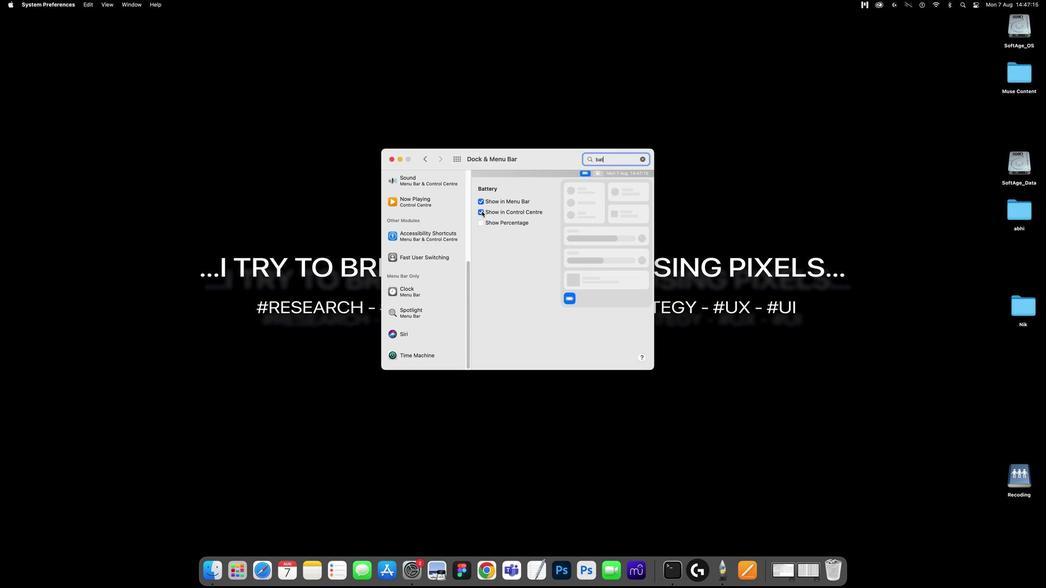 
Action: Mouse moved to (480, 221)
Screenshot: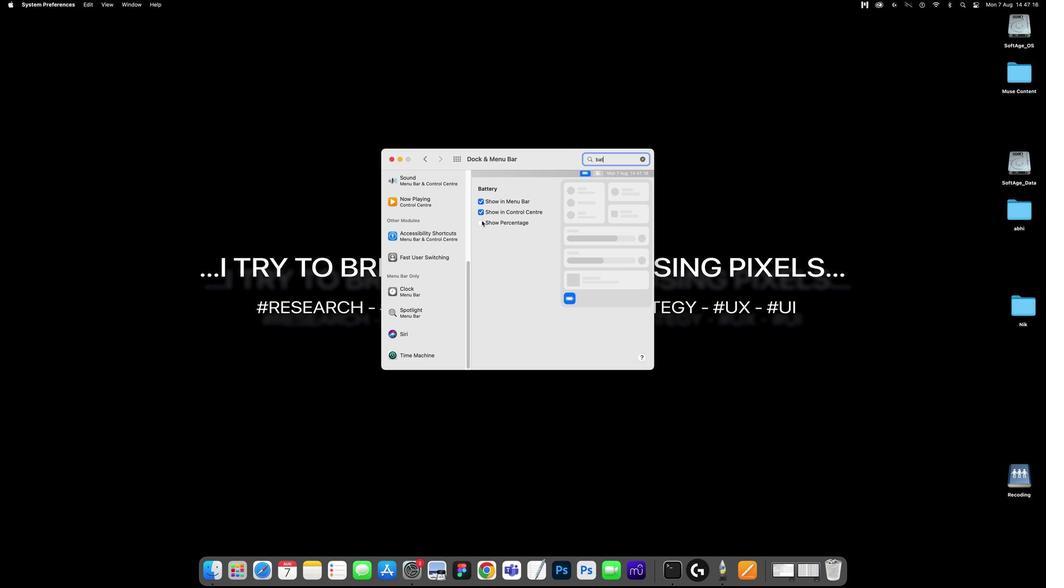 
Action: Mouse pressed left at (480, 221)
Screenshot: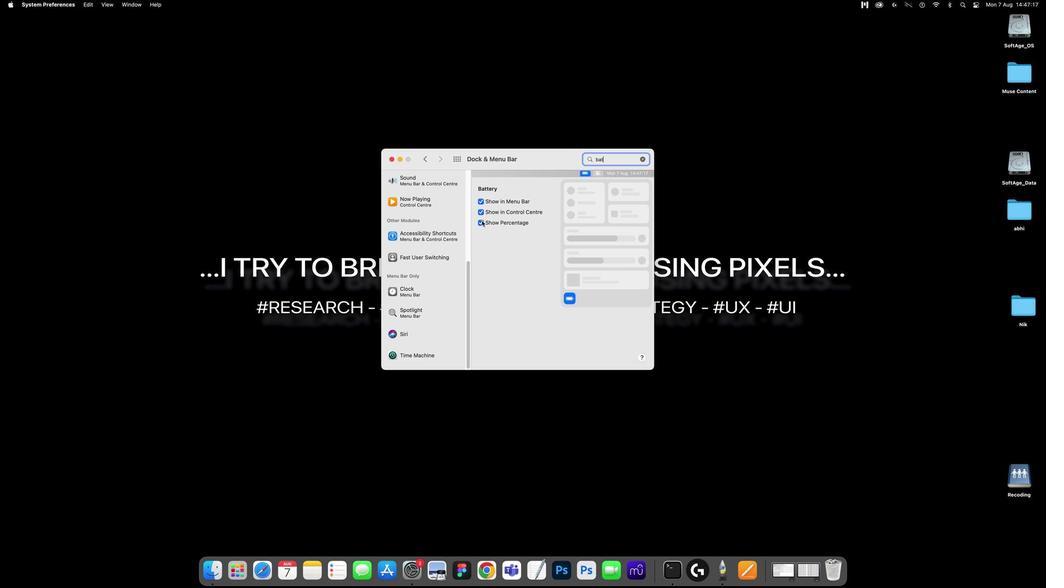 
Action: Mouse moved to (489, 243)
Screenshot: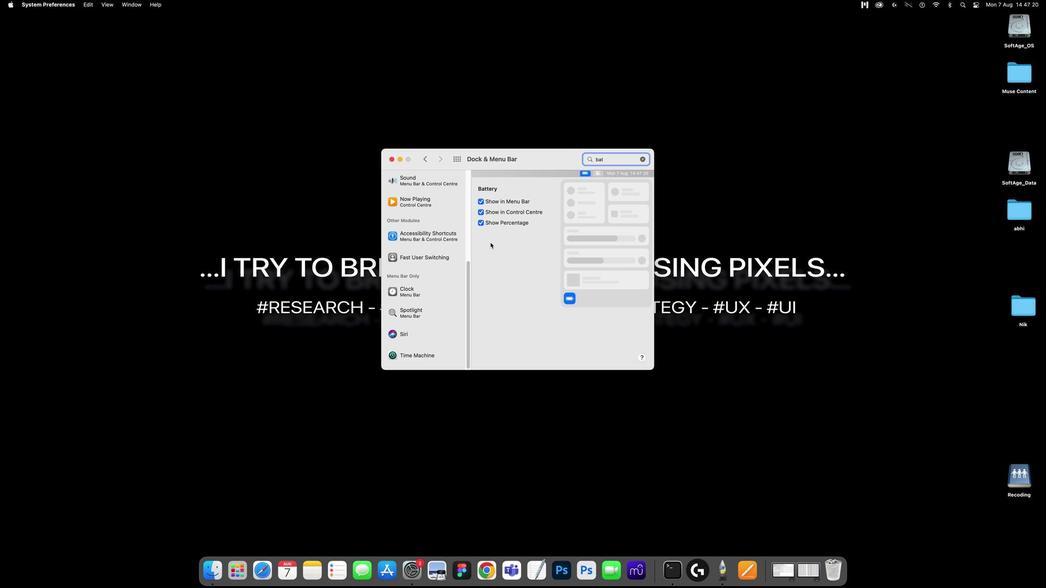 
Action: Mouse pressed left at (489, 243)
Screenshot: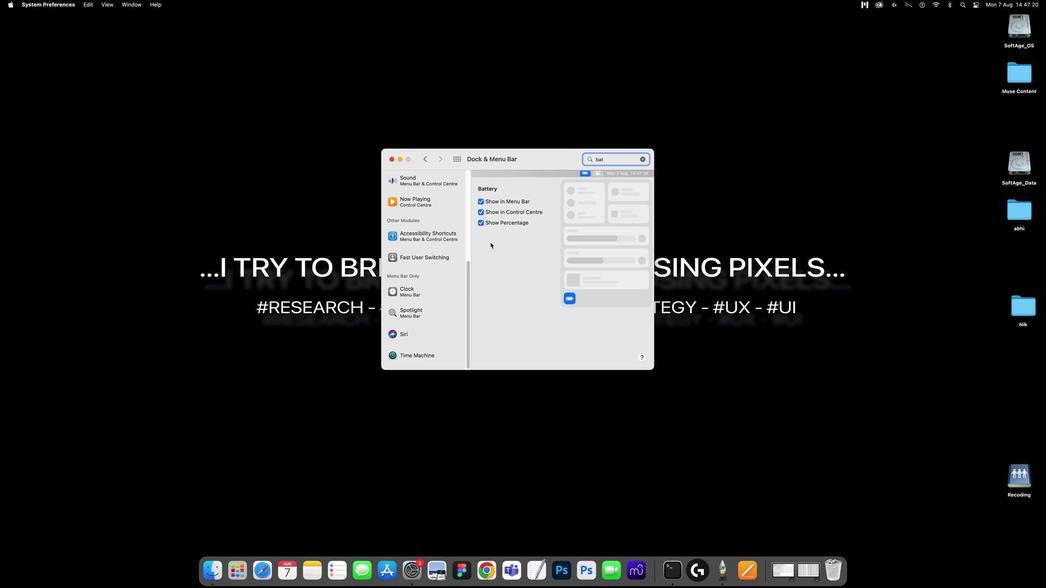 
Action: Mouse moved to (976, 15)
Screenshot: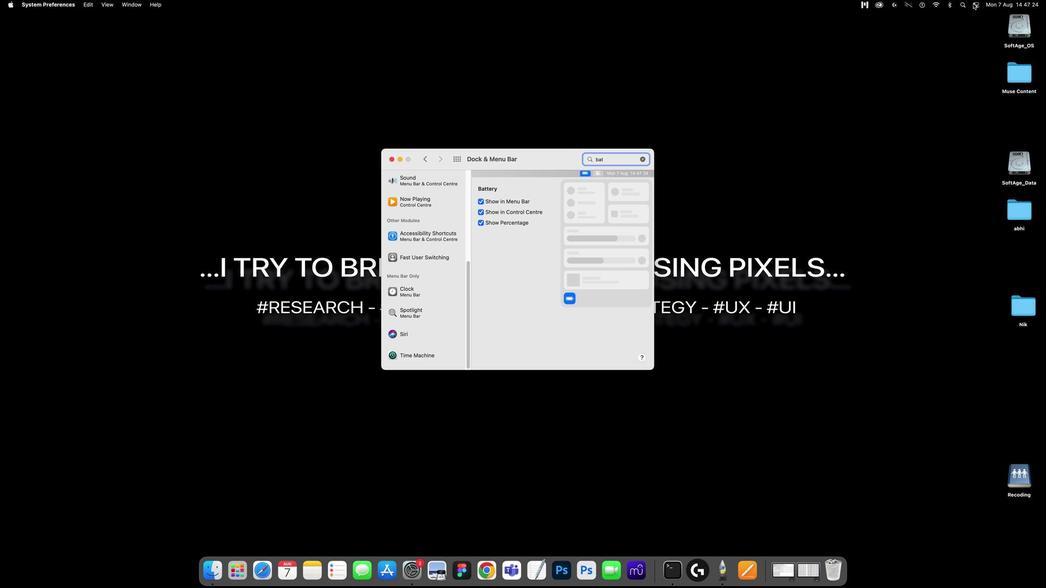 
Action: Mouse pressed left at (976, 15)
Screenshot: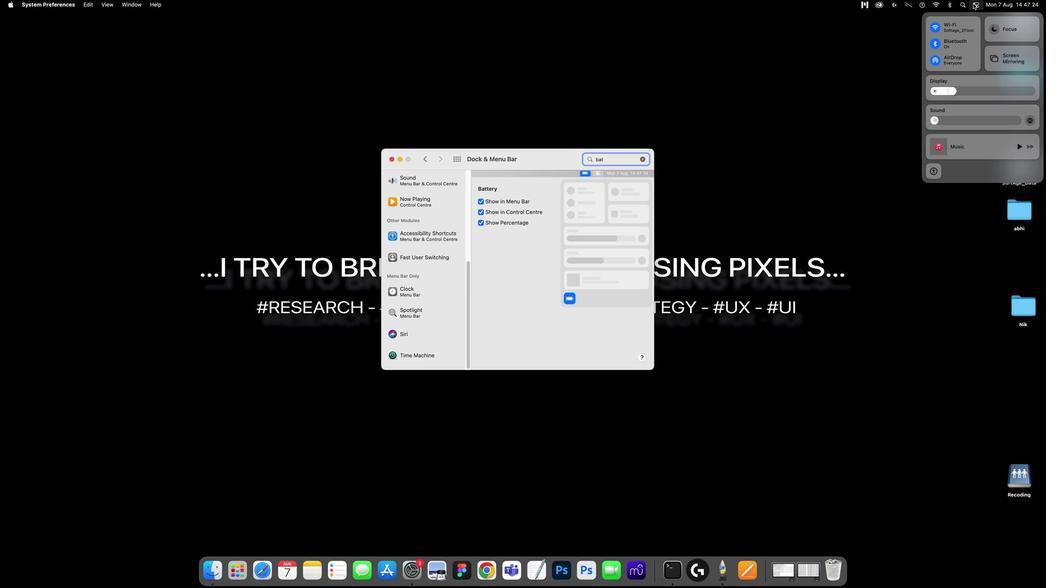 
Action: Mouse moved to (954, 173)
Screenshot: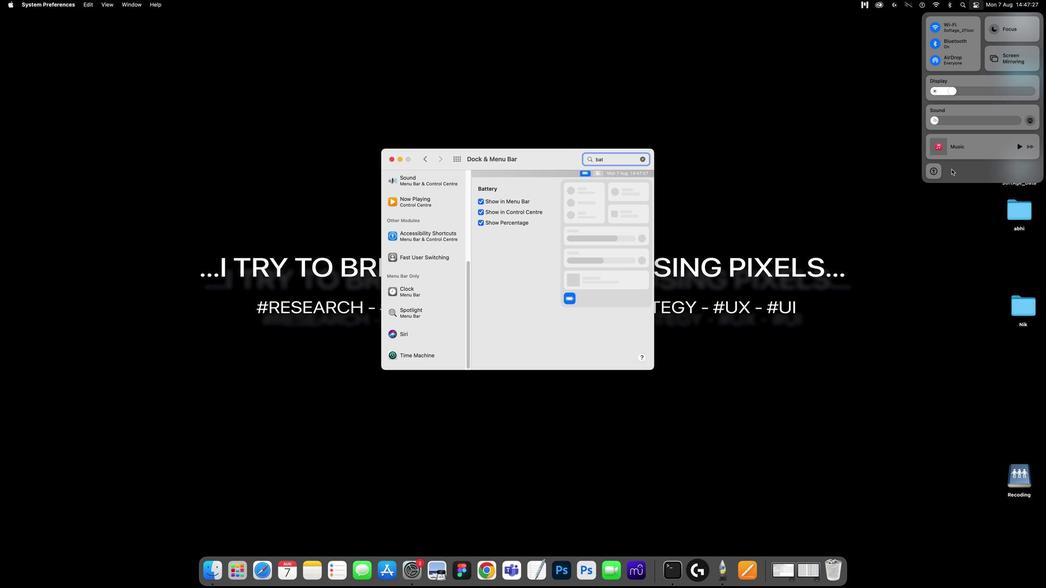 
Action: Mouse pressed left at (954, 173)
Screenshot: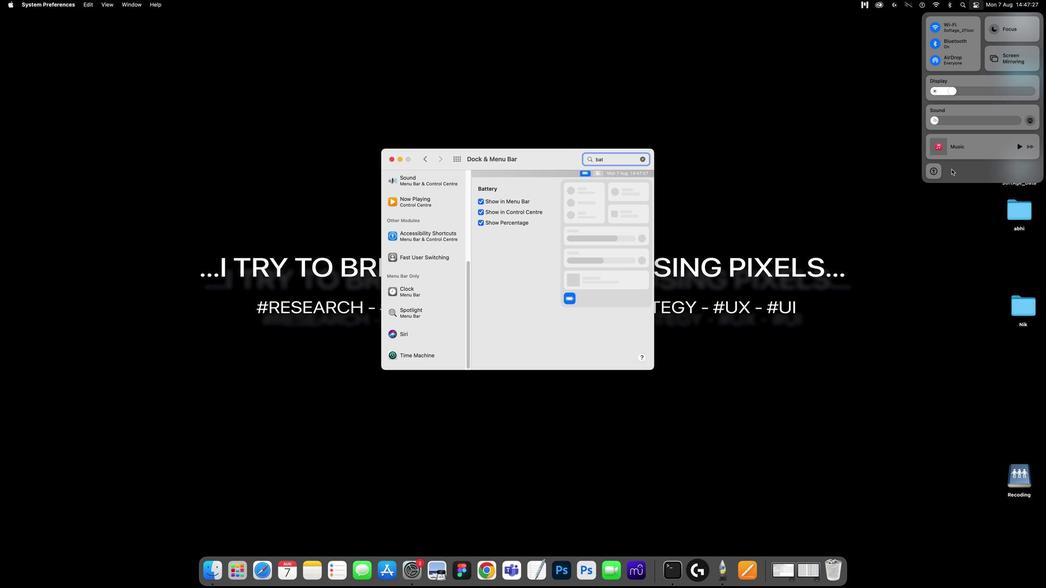 
Action: Mouse moved to (484, 213)
Screenshot: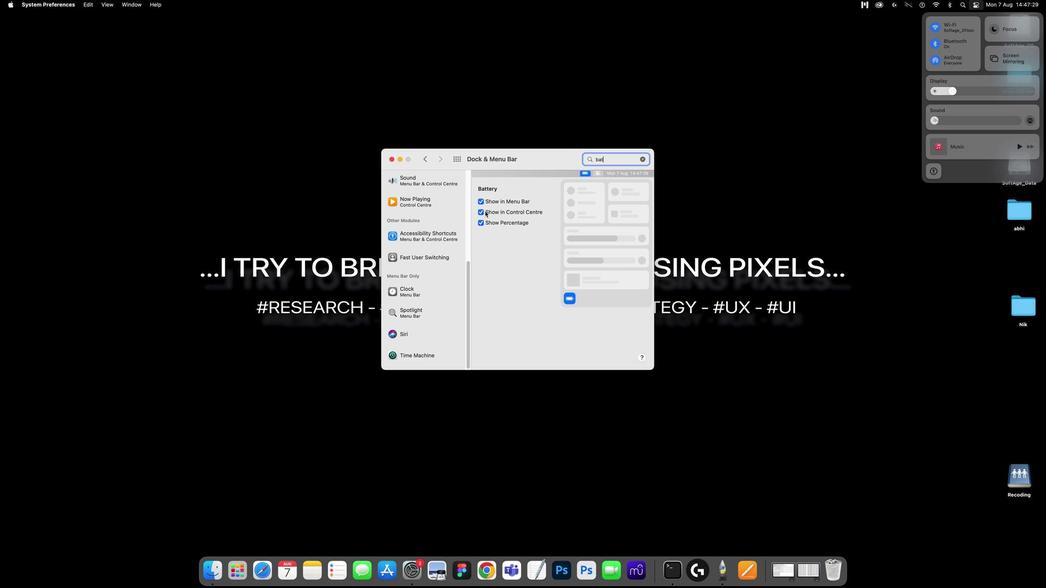 
Action: Mouse pressed left at (484, 213)
Screenshot: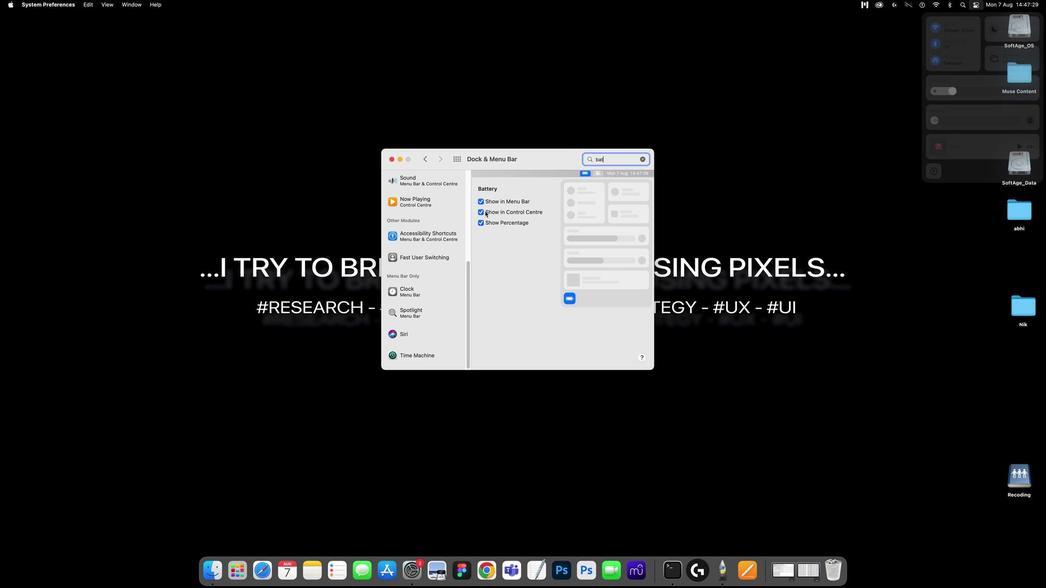 
Action: Mouse moved to (427, 164)
Screenshot: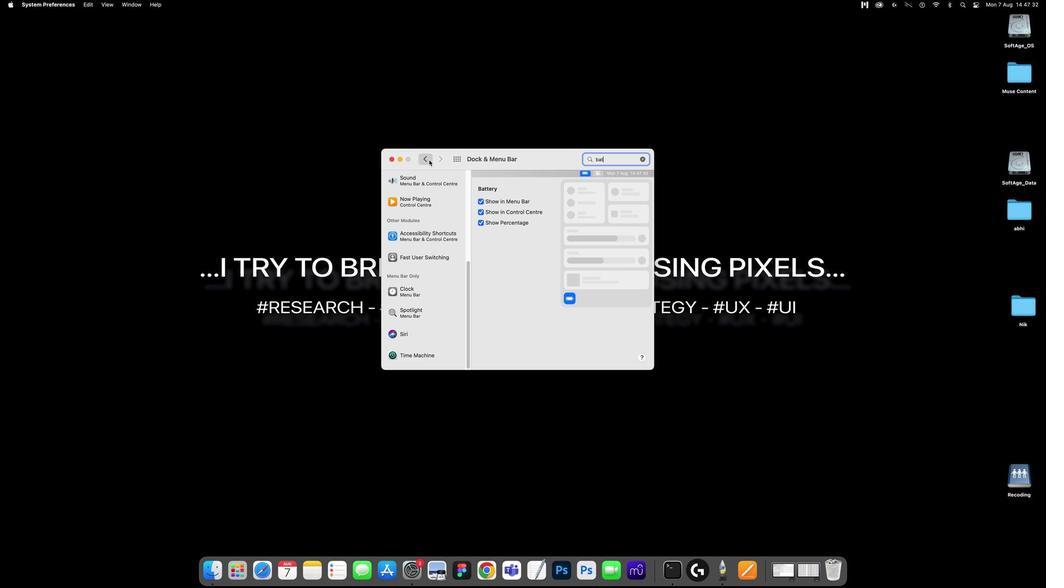 
Action: Mouse pressed left at (427, 164)
Screenshot: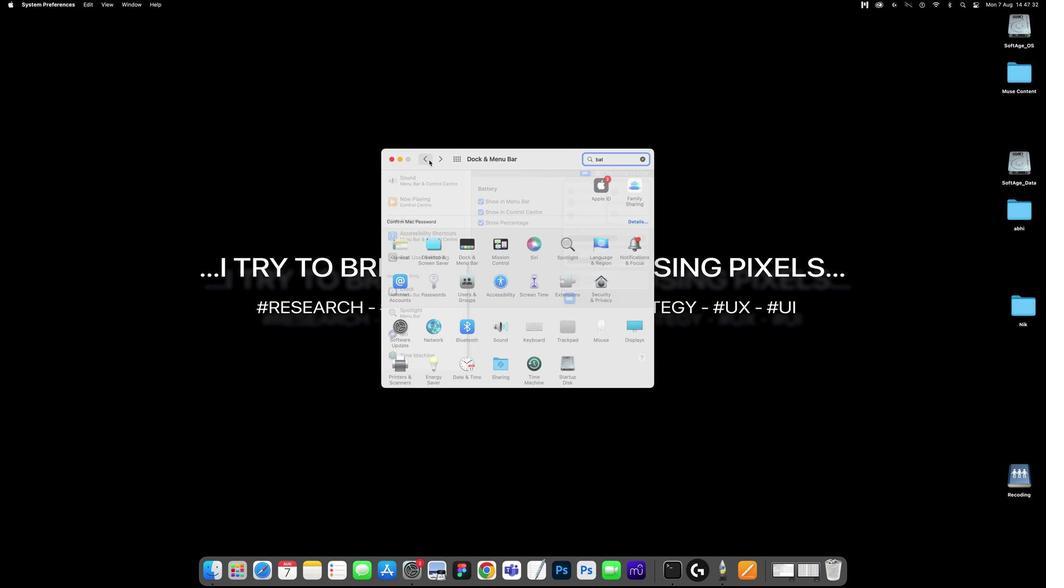 
Action: Mouse moved to (509, 209)
Screenshot: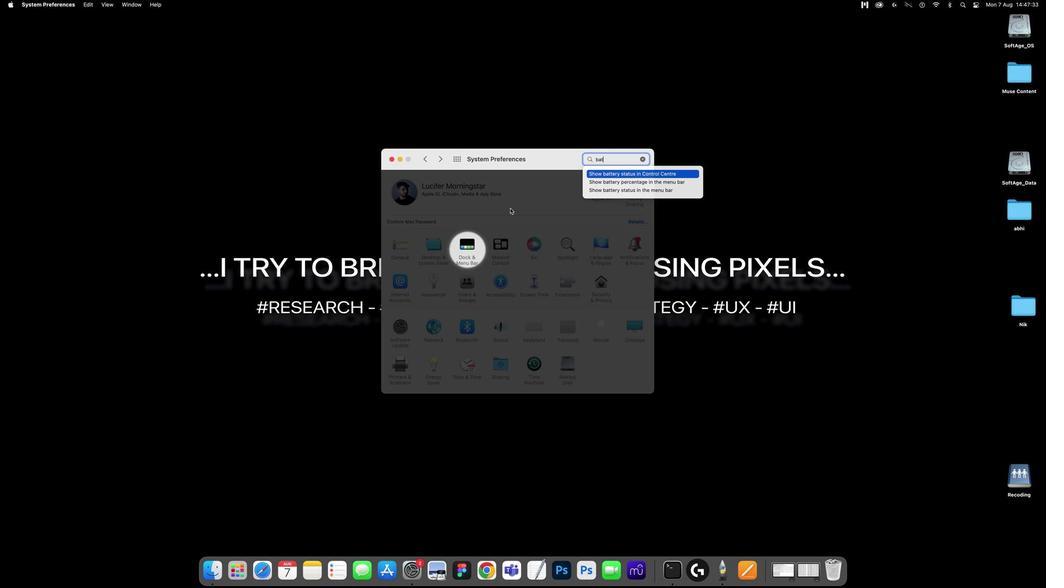 
Action: Mouse pressed left at (509, 209)
Screenshot: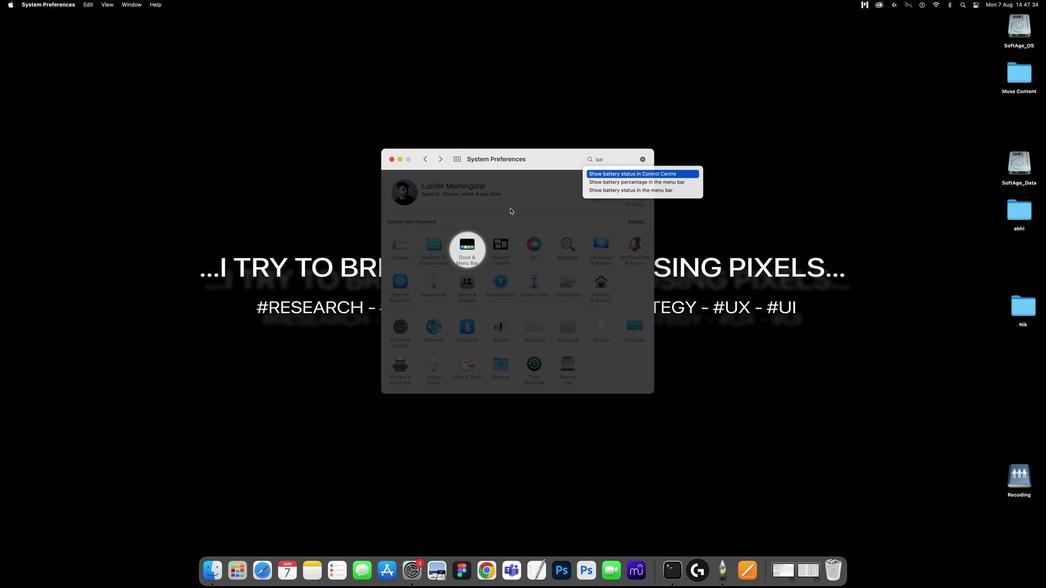
Action: Mouse moved to (645, 163)
Screenshot: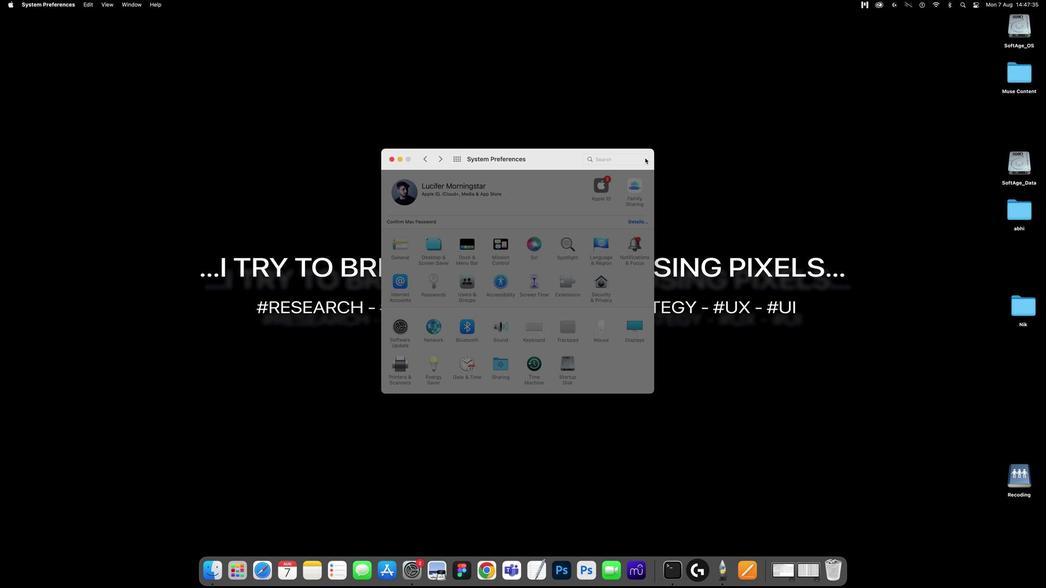 
Action: Mouse pressed left at (645, 163)
Screenshot: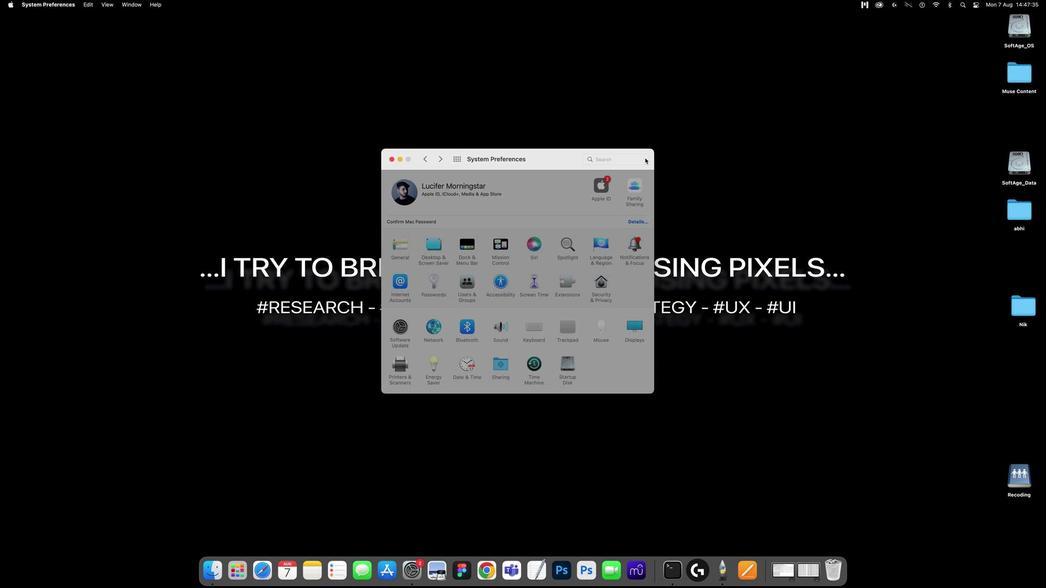 
Action: Mouse moved to (563, 190)
Screenshot: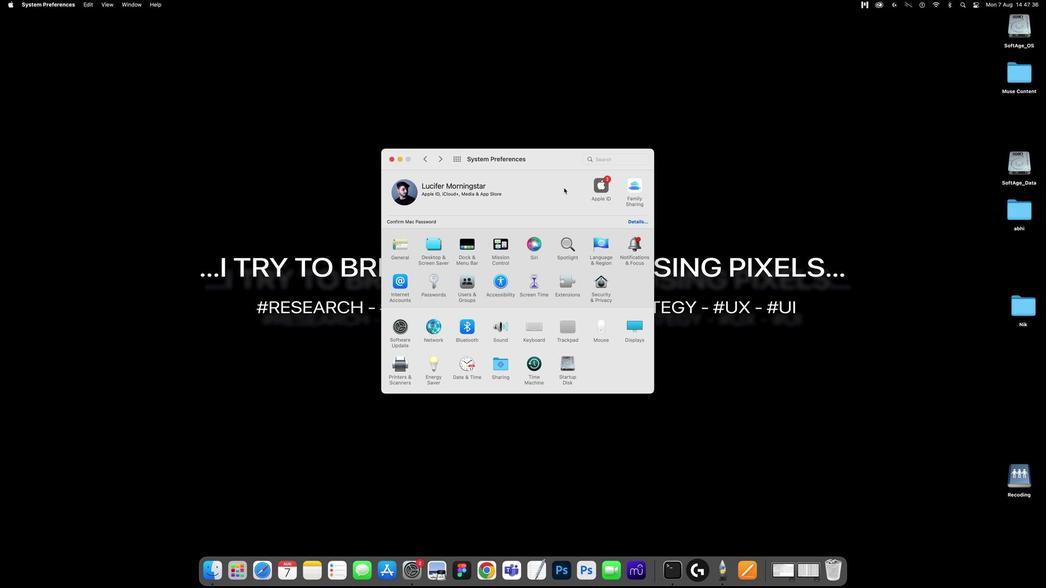 
